 Task: Search one way flight ticket for 4 adults, 1 infant in seat and 1 infant on lap in premium economy from San Juan: Fernando Luis Ribas Dominicci Airport (isla Grande Airport) to Laramie: Laramie Regional Airport on 5-3-2023. Choice of flights is Westjet. Number of bags: 2 carry on bags and 1 checked bag. Price is upto 78000. Outbound departure time preference is 23:00.
Action: Mouse moved to (413, 357)
Screenshot: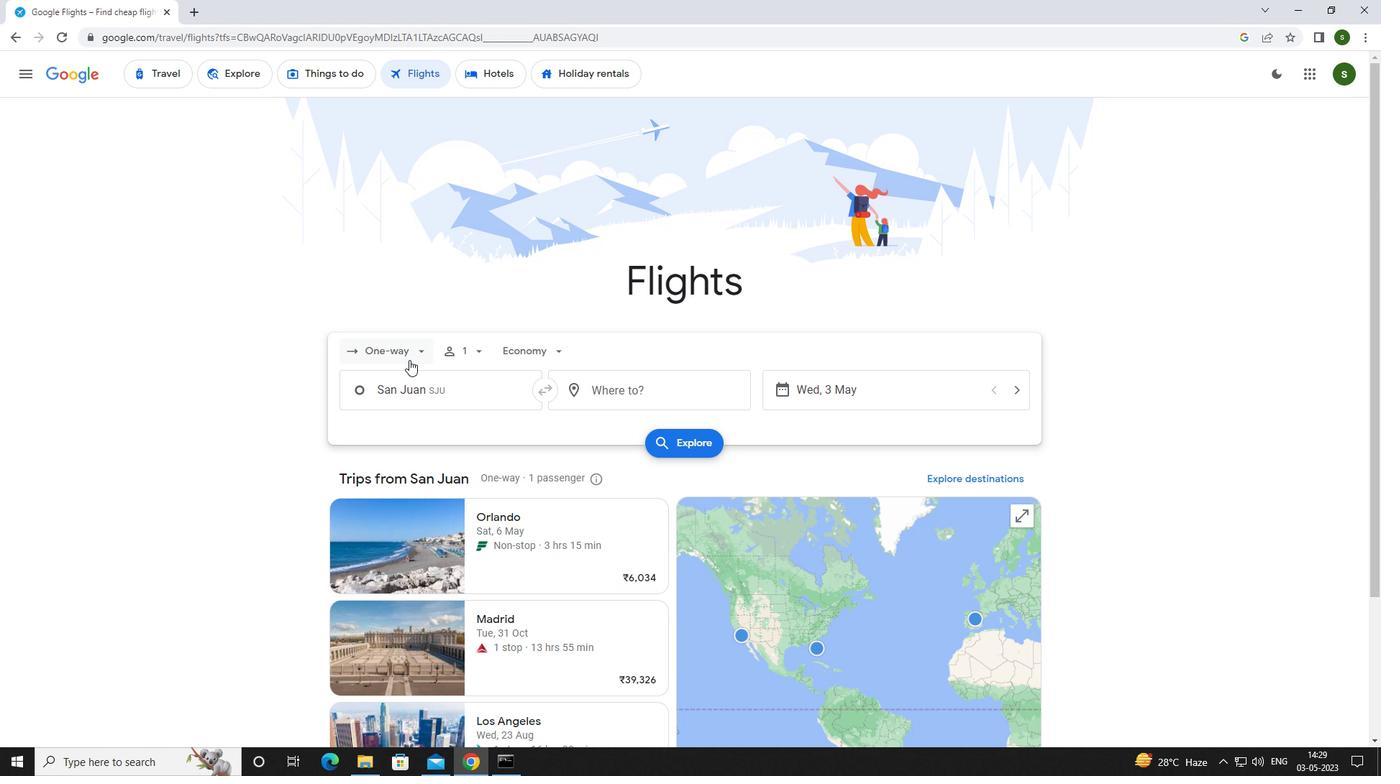 
Action: Mouse pressed left at (413, 357)
Screenshot: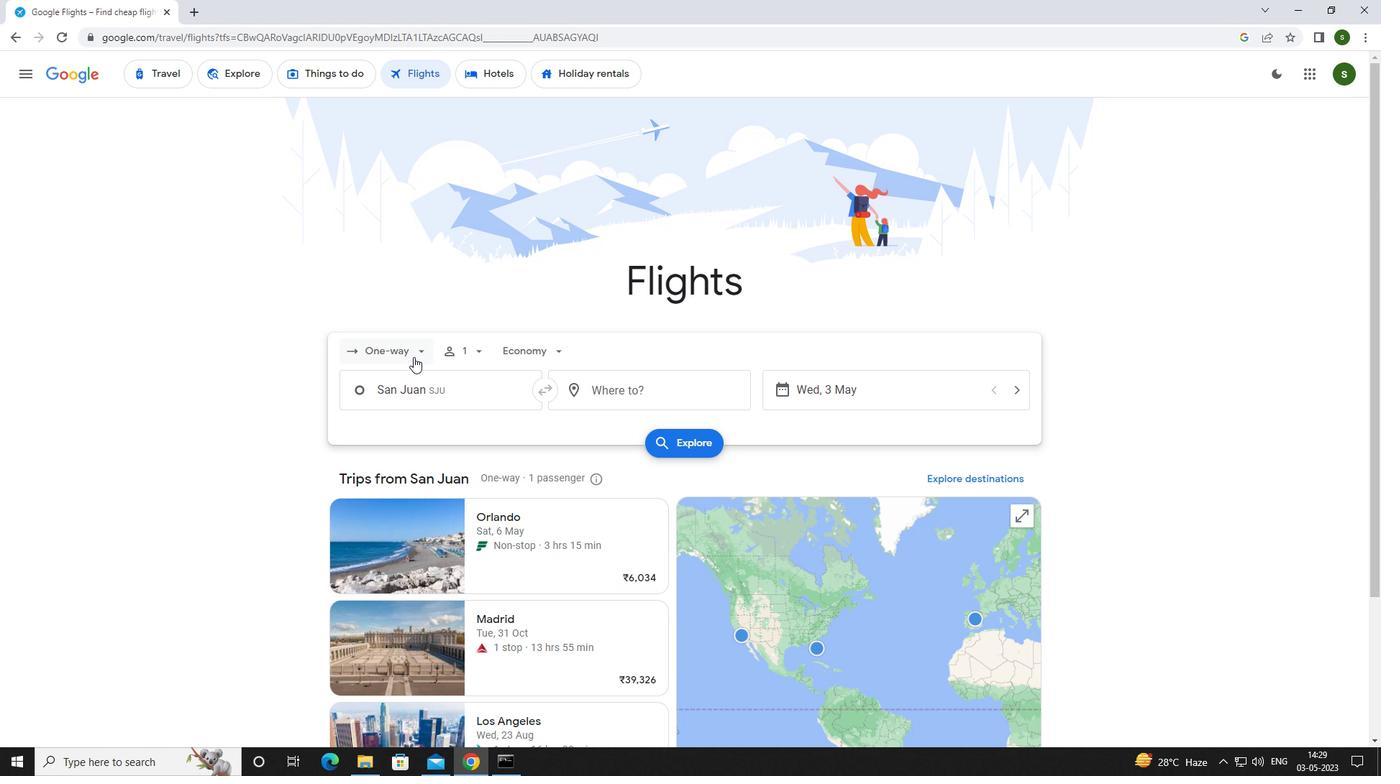 
Action: Mouse moved to (410, 416)
Screenshot: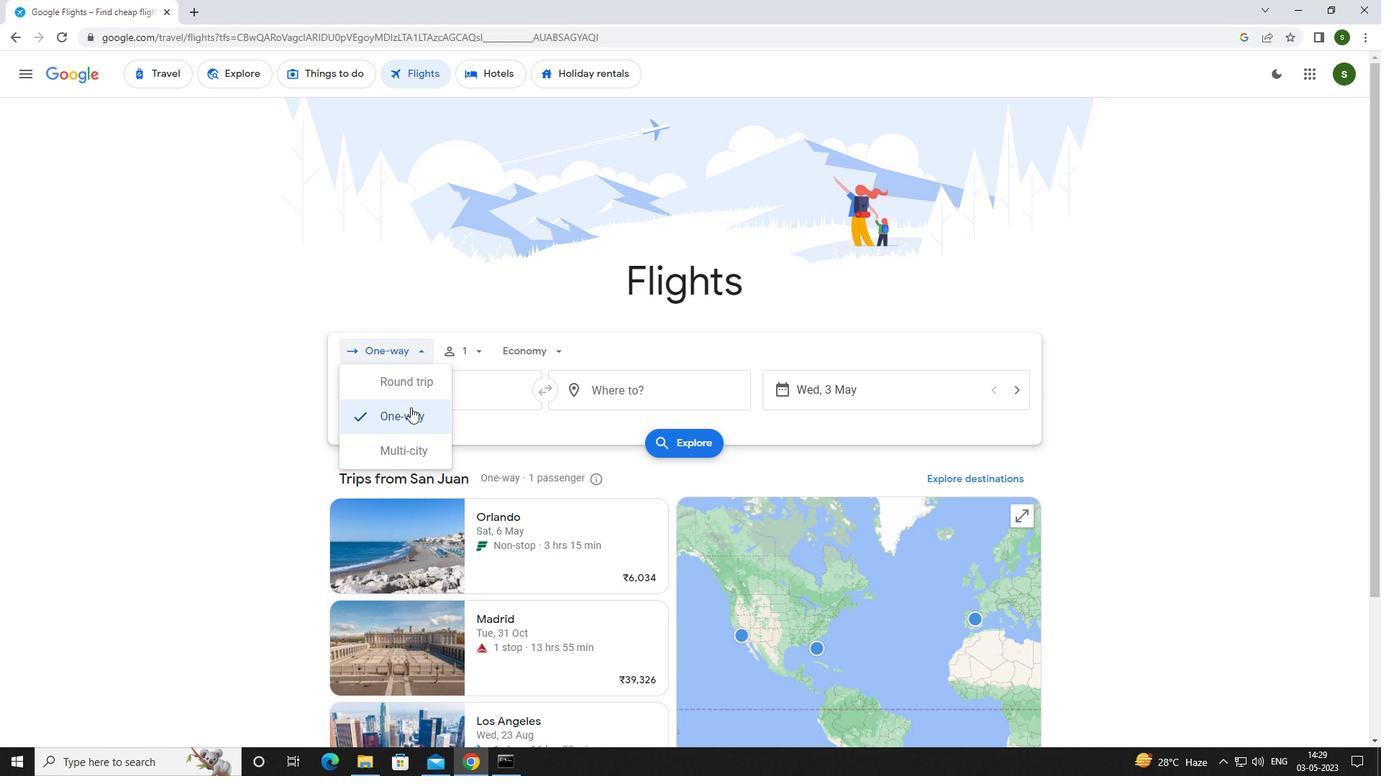 
Action: Mouse pressed left at (410, 416)
Screenshot: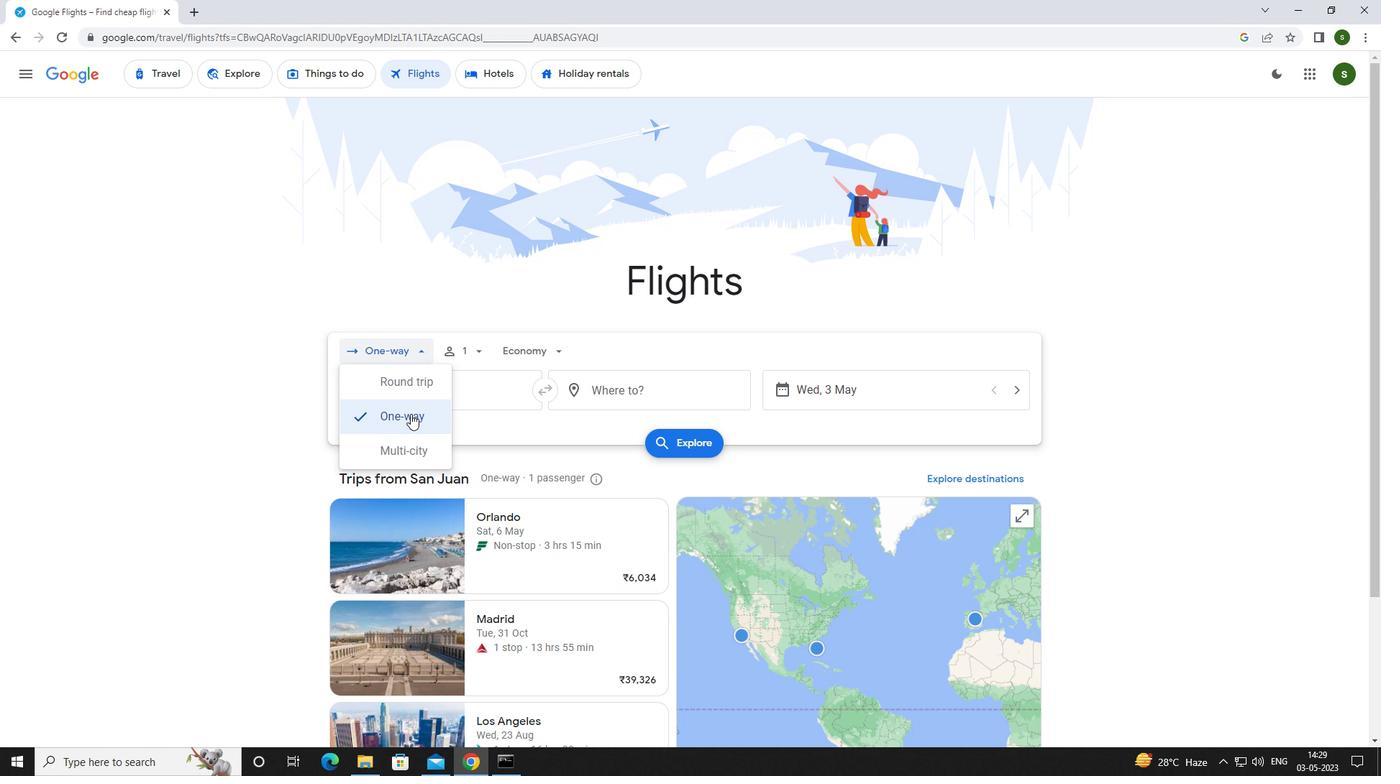 
Action: Mouse moved to (471, 351)
Screenshot: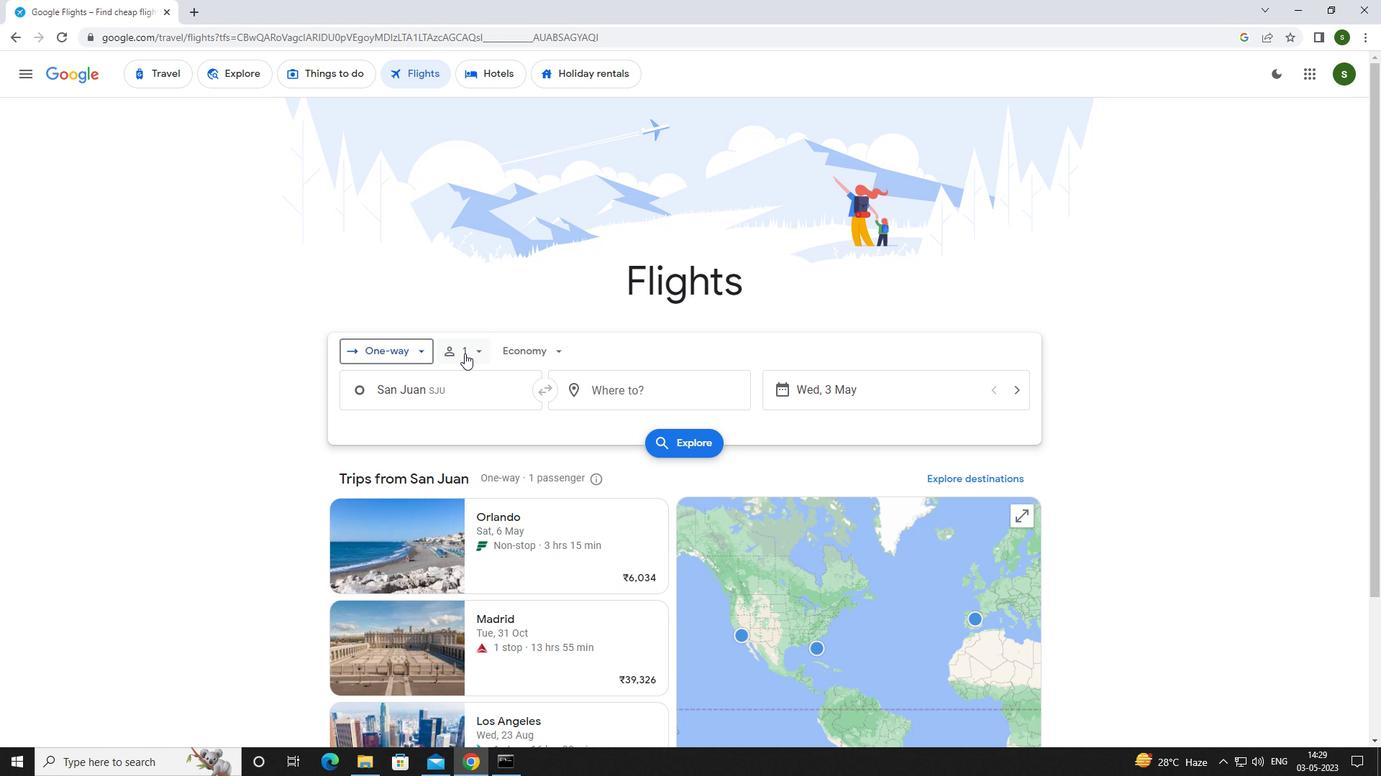 
Action: Mouse pressed left at (471, 351)
Screenshot: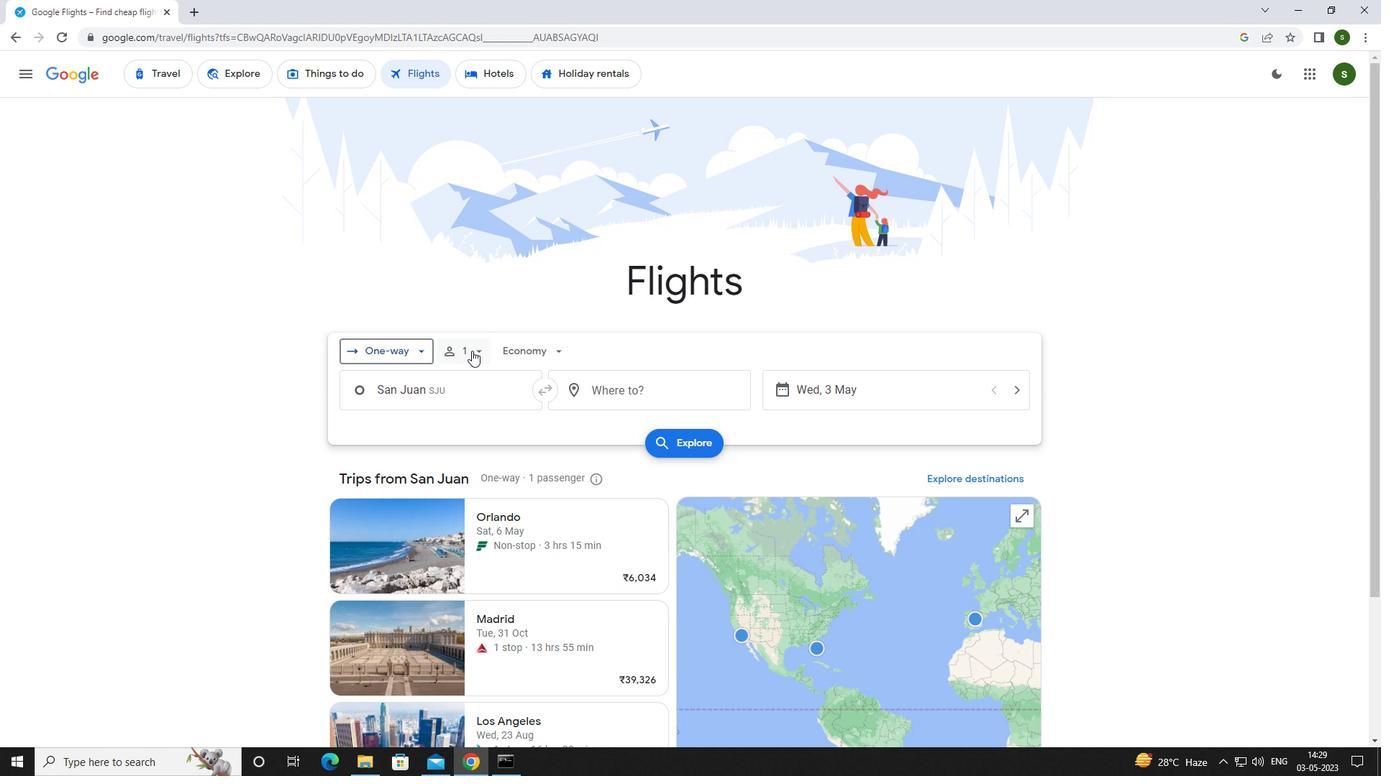 
Action: Mouse moved to (592, 390)
Screenshot: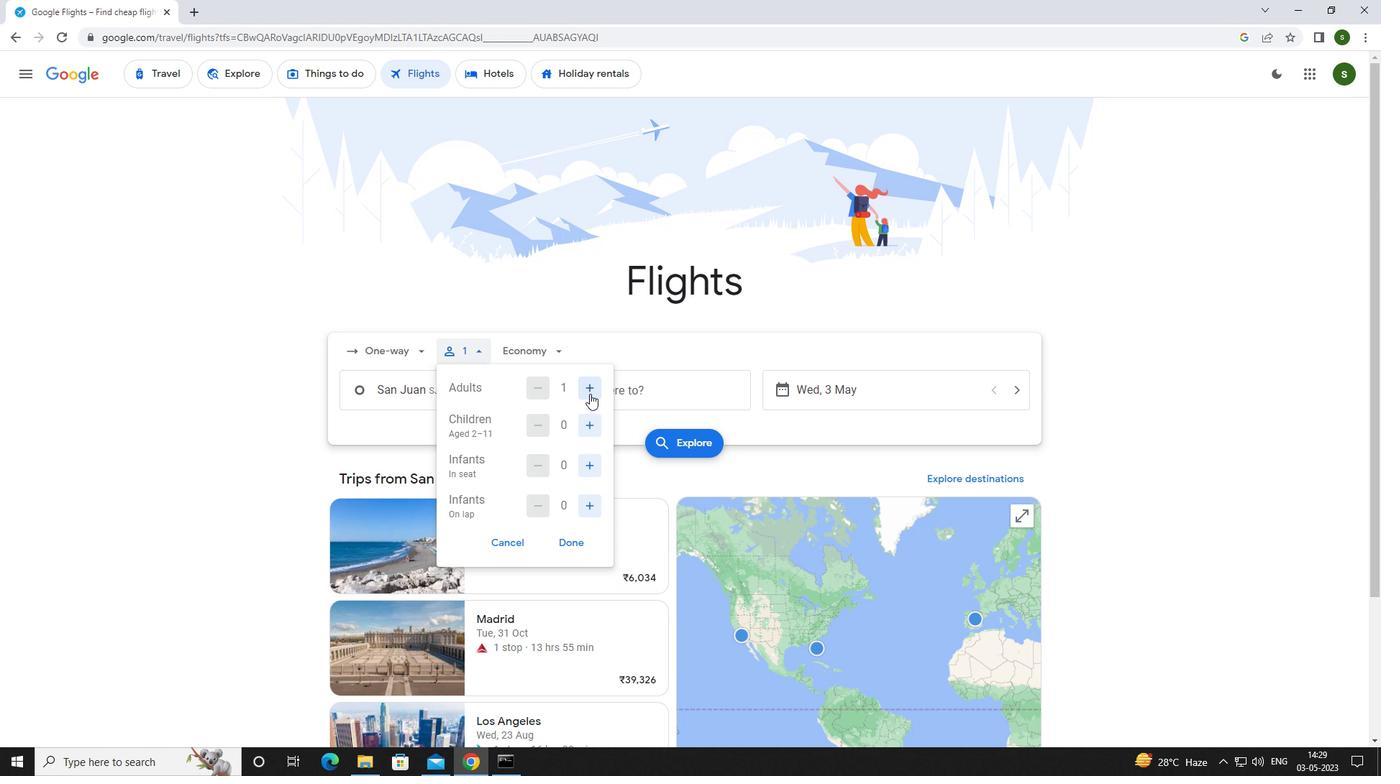 
Action: Mouse pressed left at (592, 390)
Screenshot: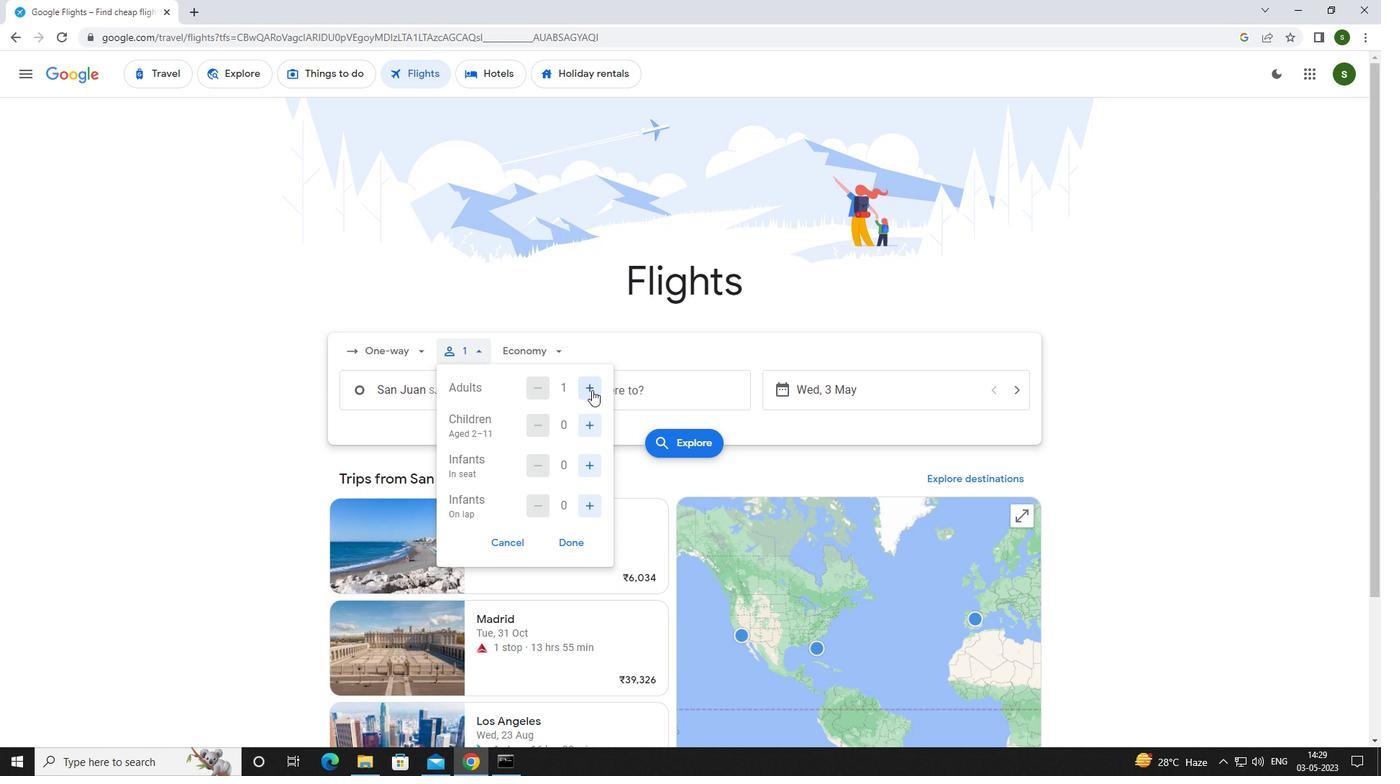 
Action: Mouse pressed left at (592, 390)
Screenshot: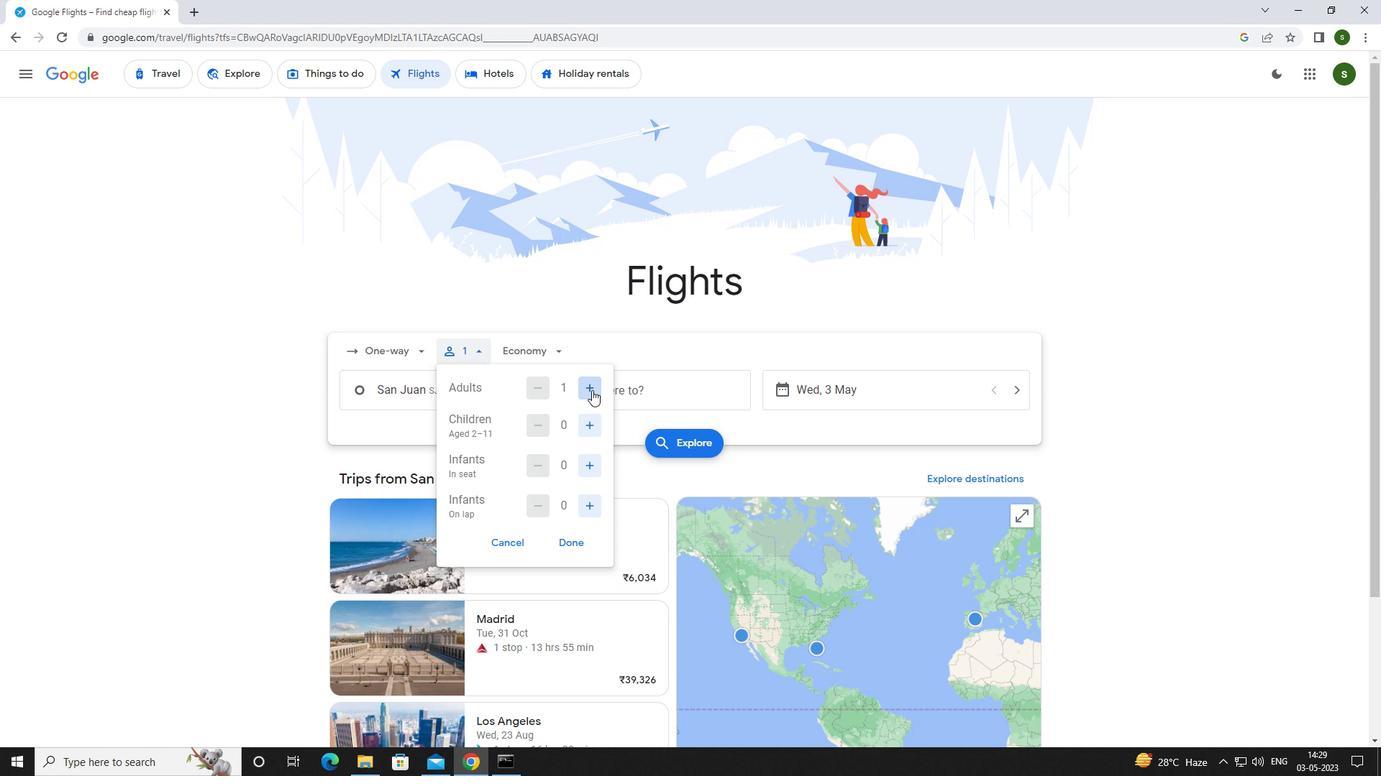 
Action: Mouse pressed left at (592, 390)
Screenshot: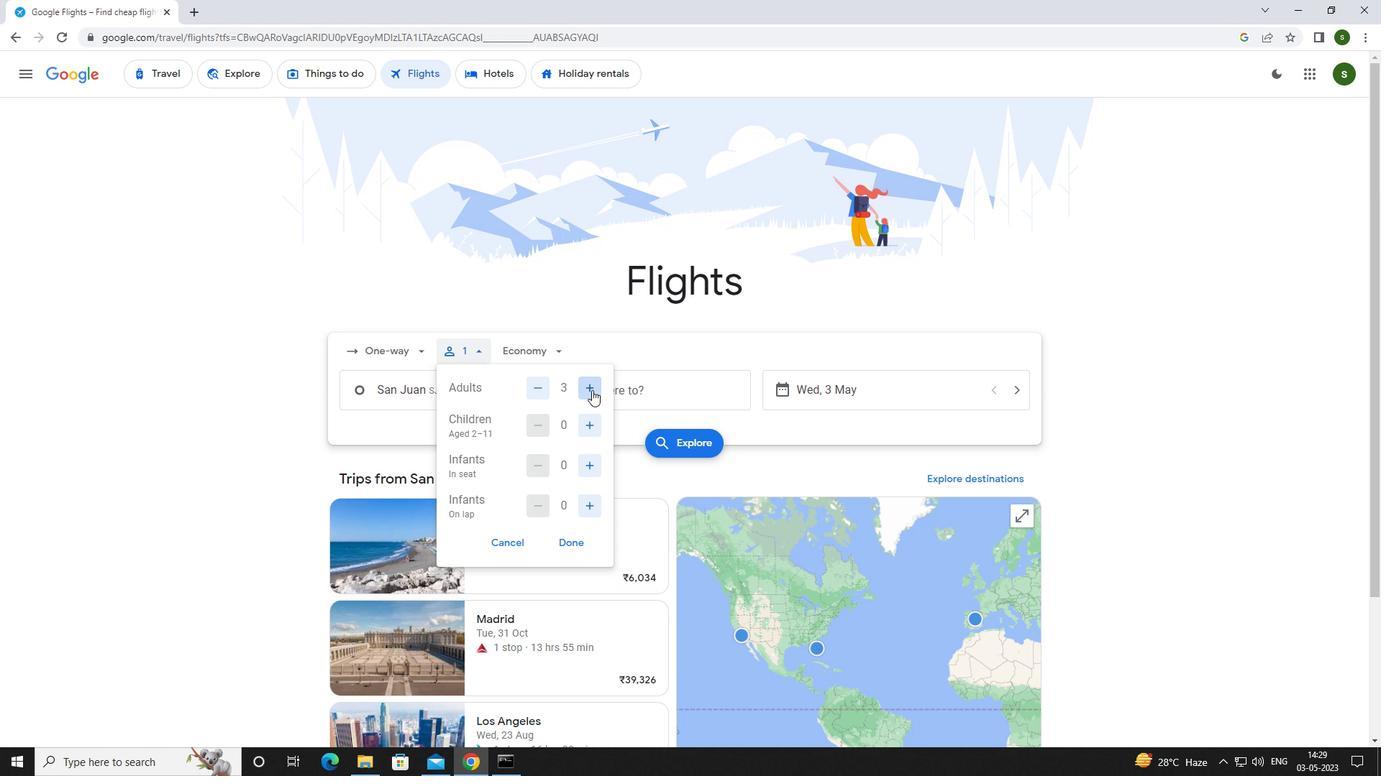 
Action: Mouse moved to (589, 466)
Screenshot: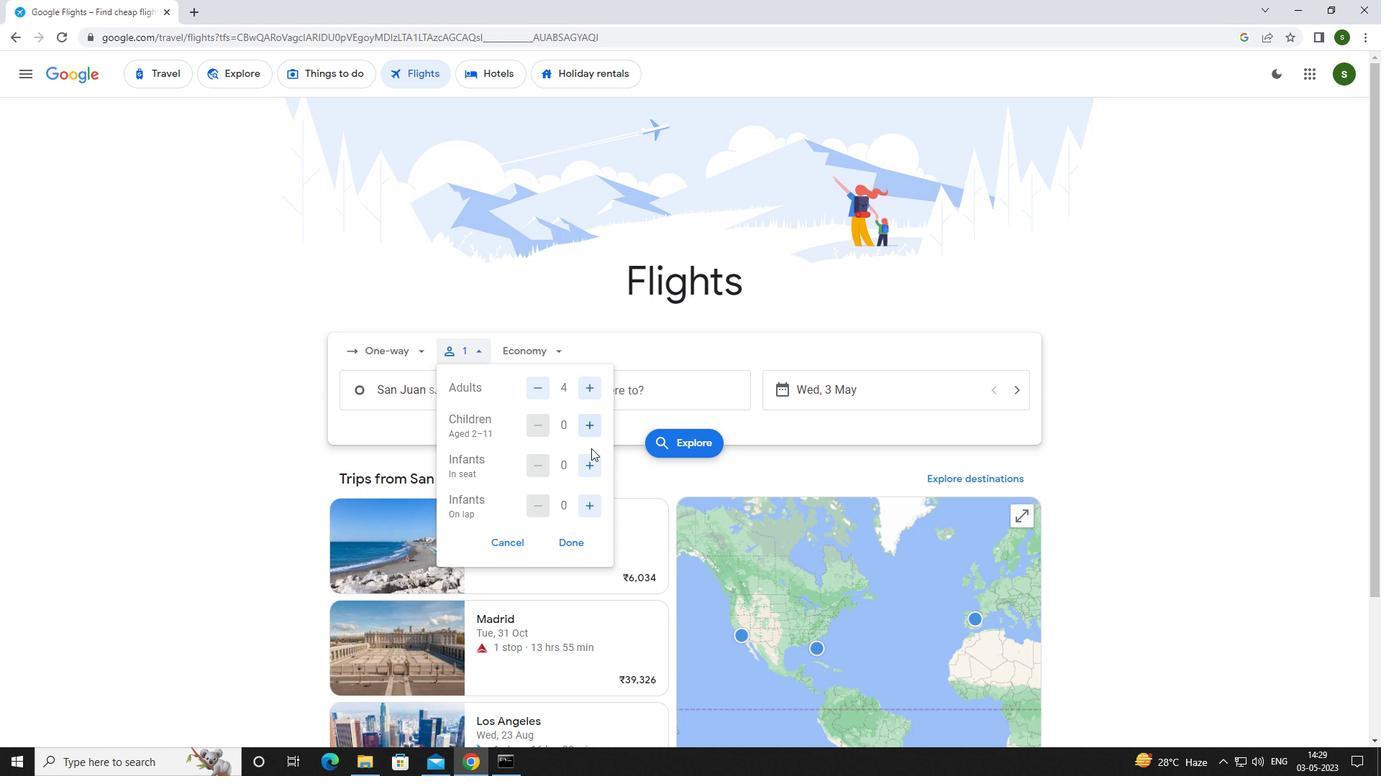 
Action: Mouse pressed left at (589, 466)
Screenshot: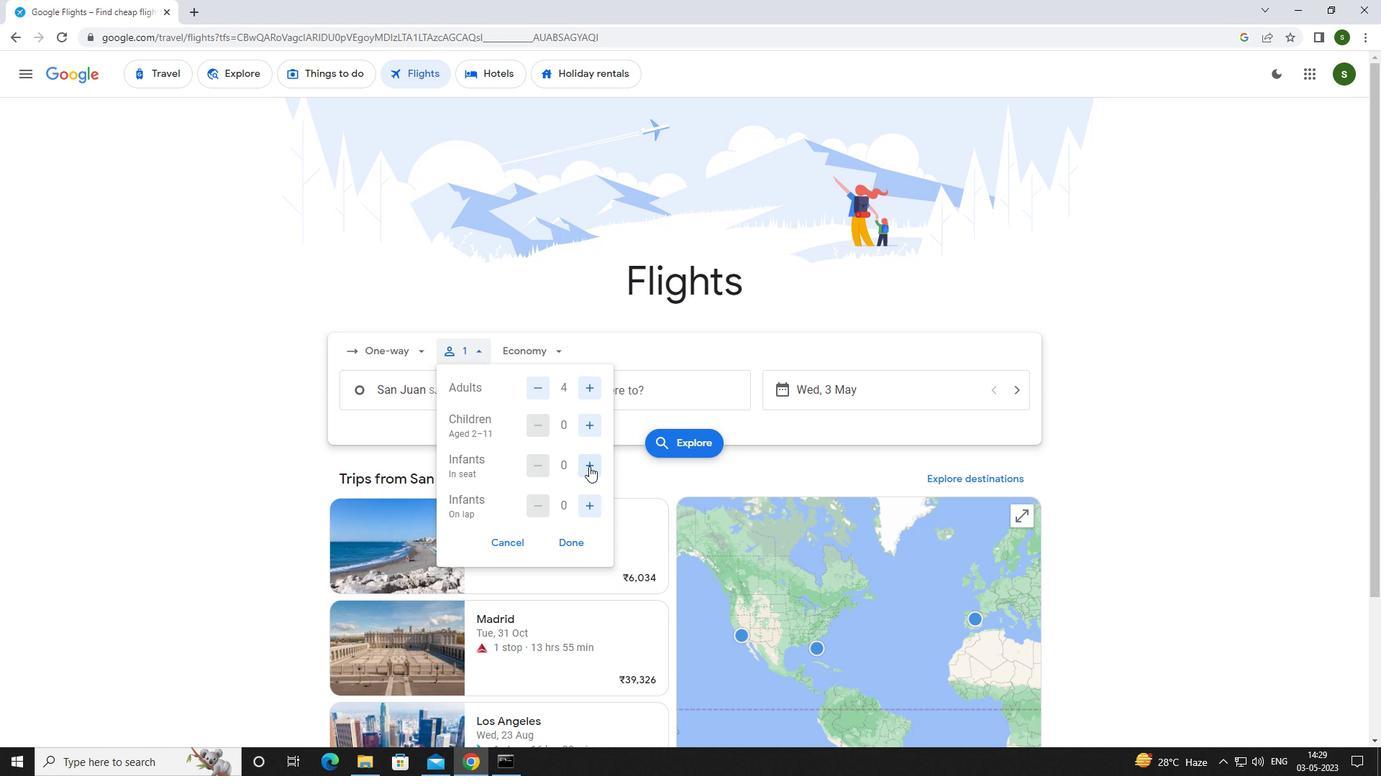 
Action: Mouse moved to (589, 509)
Screenshot: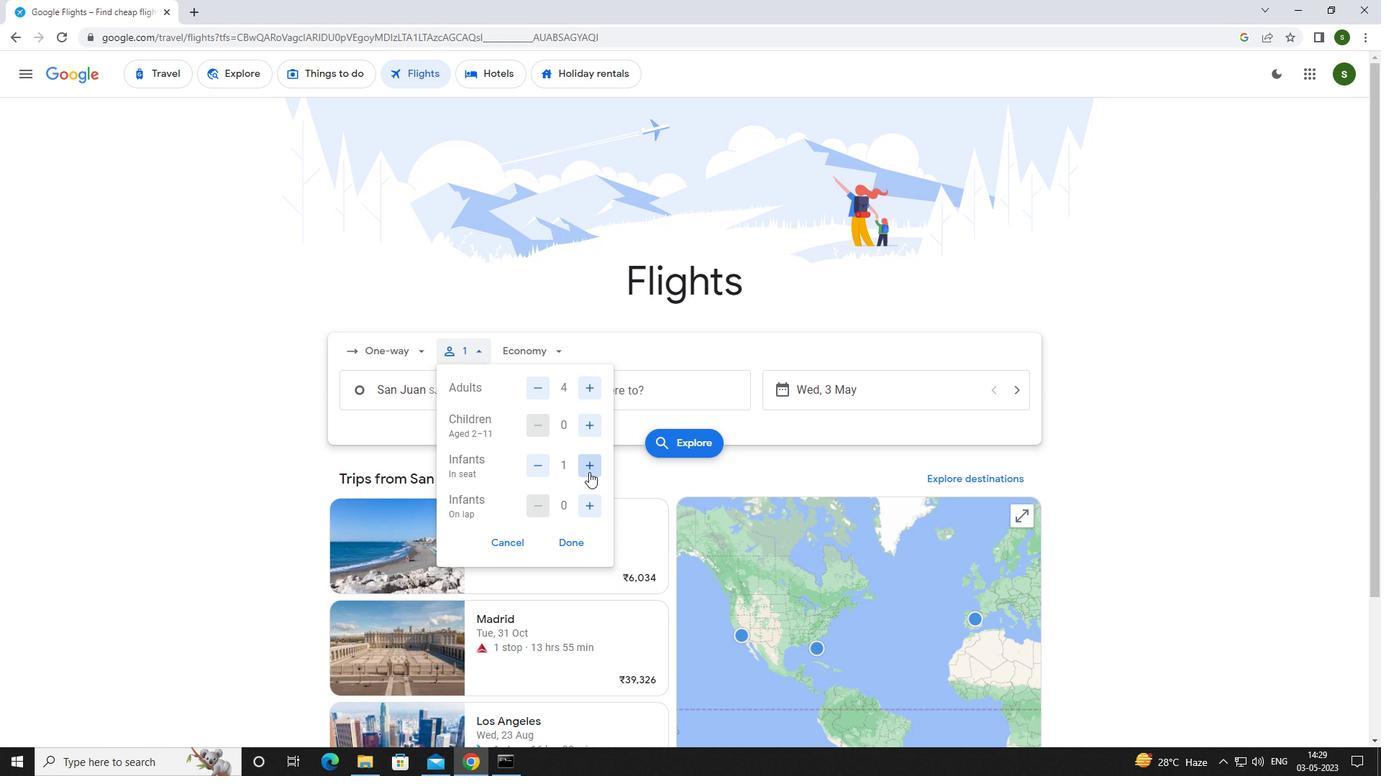 
Action: Mouse pressed left at (589, 509)
Screenshot: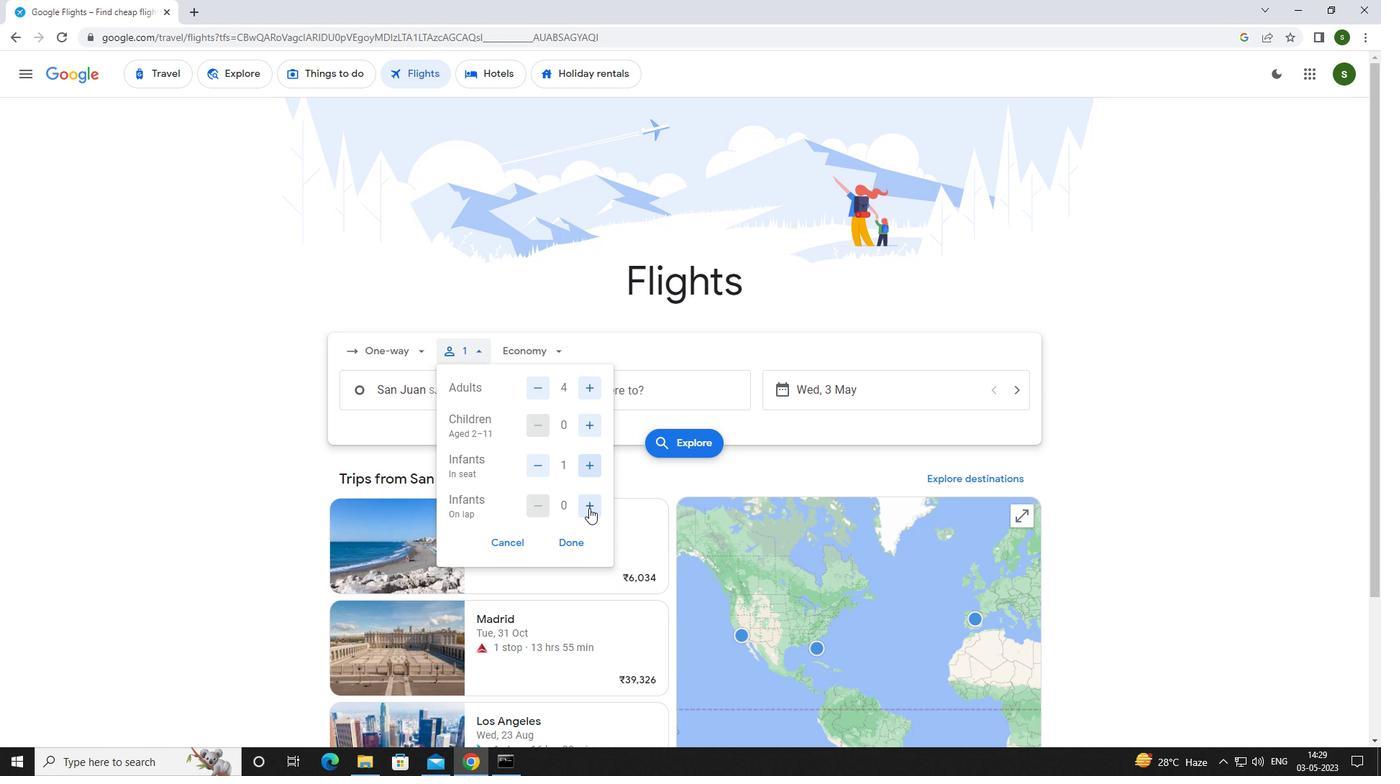 
Action: Mouse moved to (540, 354)
Screenshot: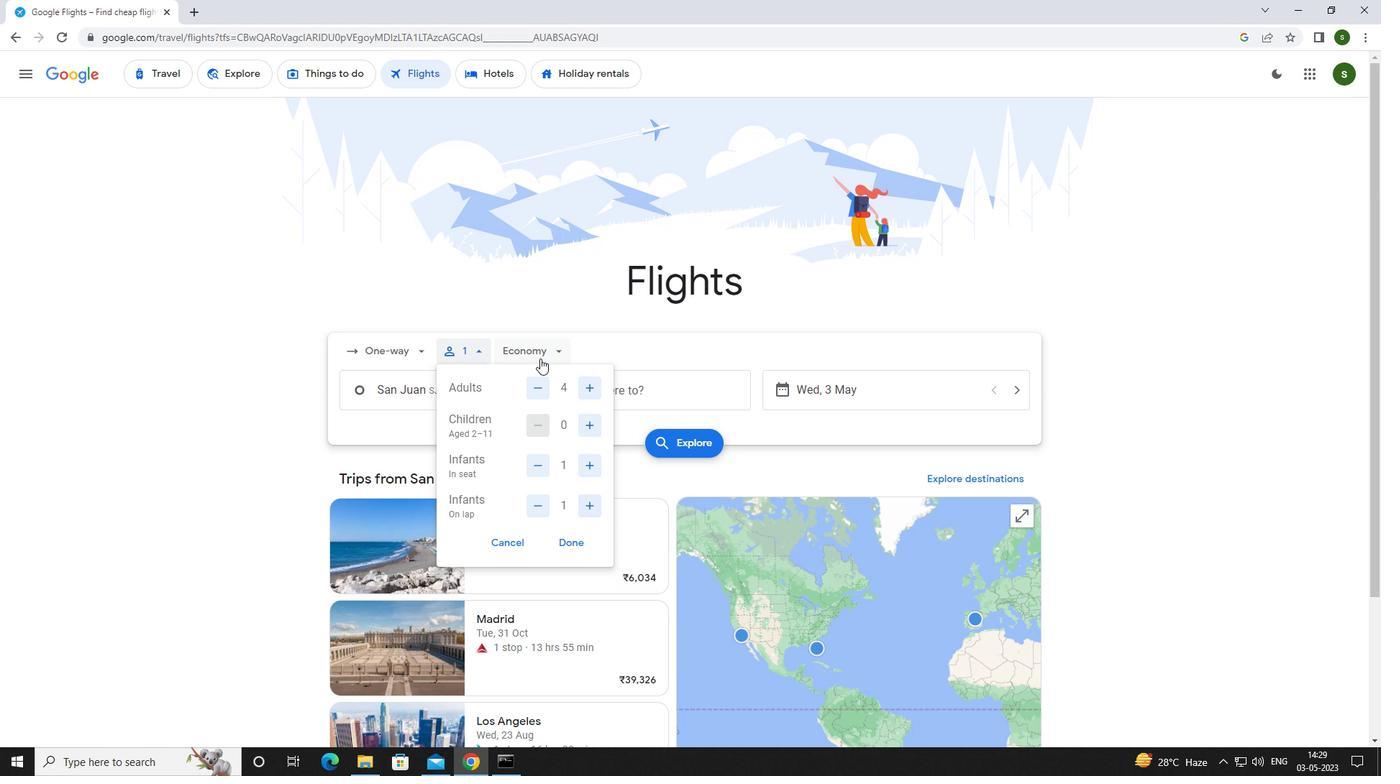 
Action: Mouse pressed left at (540, 354)
Screenshot: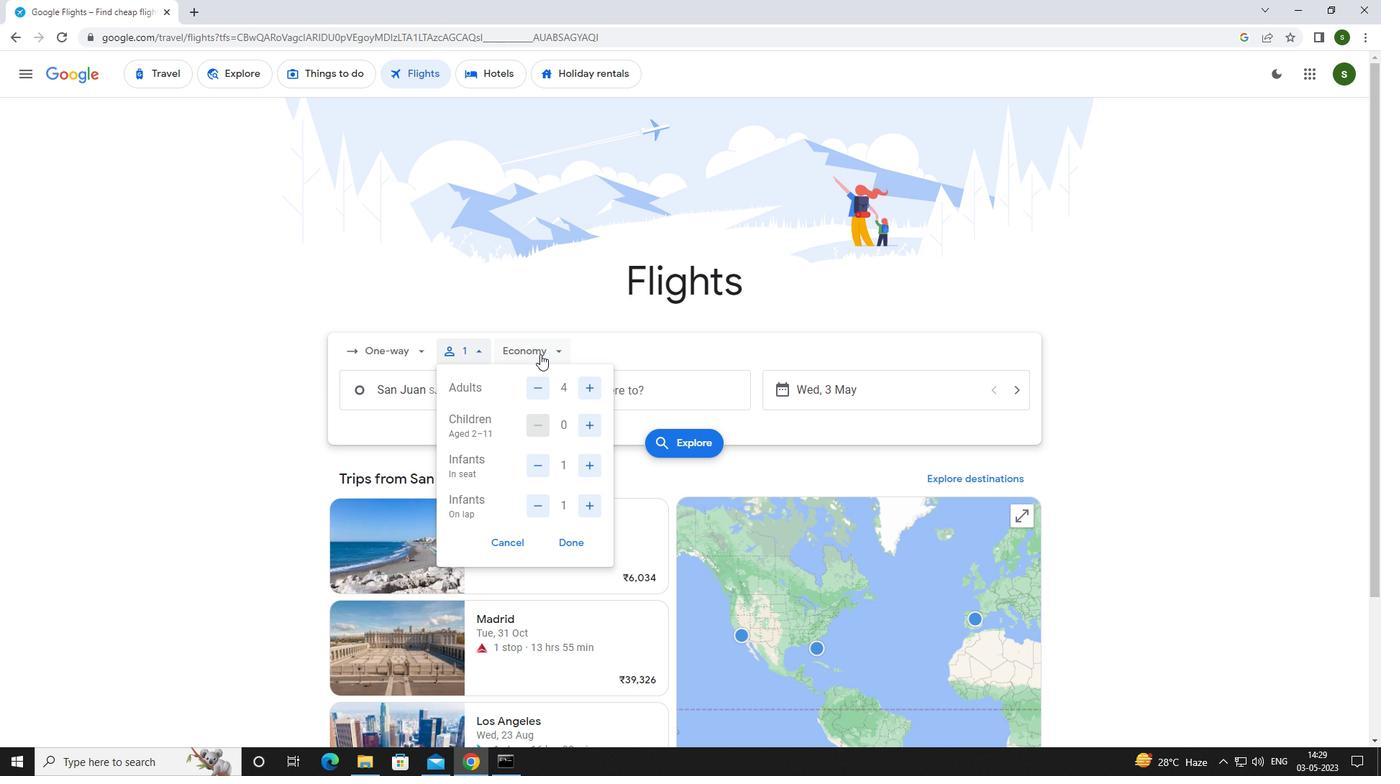
Action: Mouse moved to (545, 414)
Screenshot: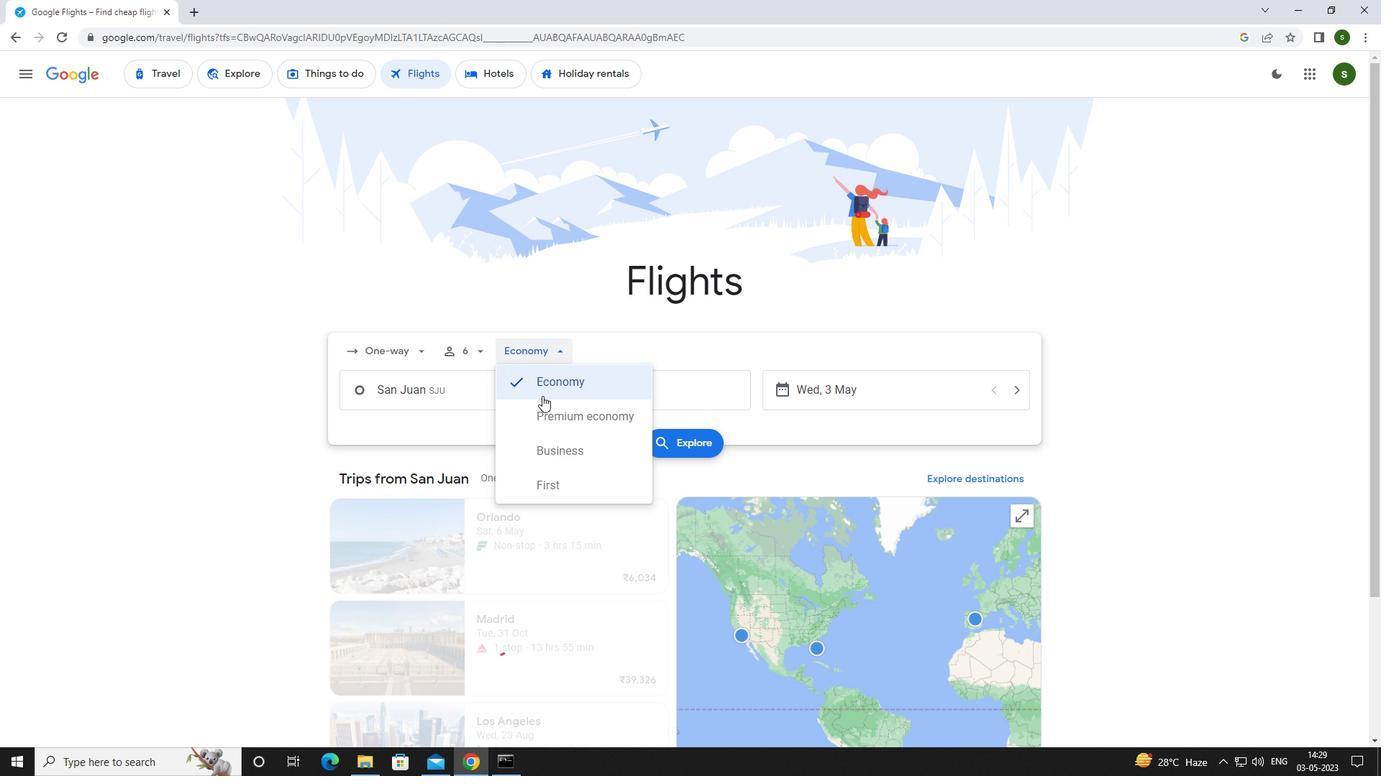 
Action: Mouse pressed left at (545, 414)
Screenshot: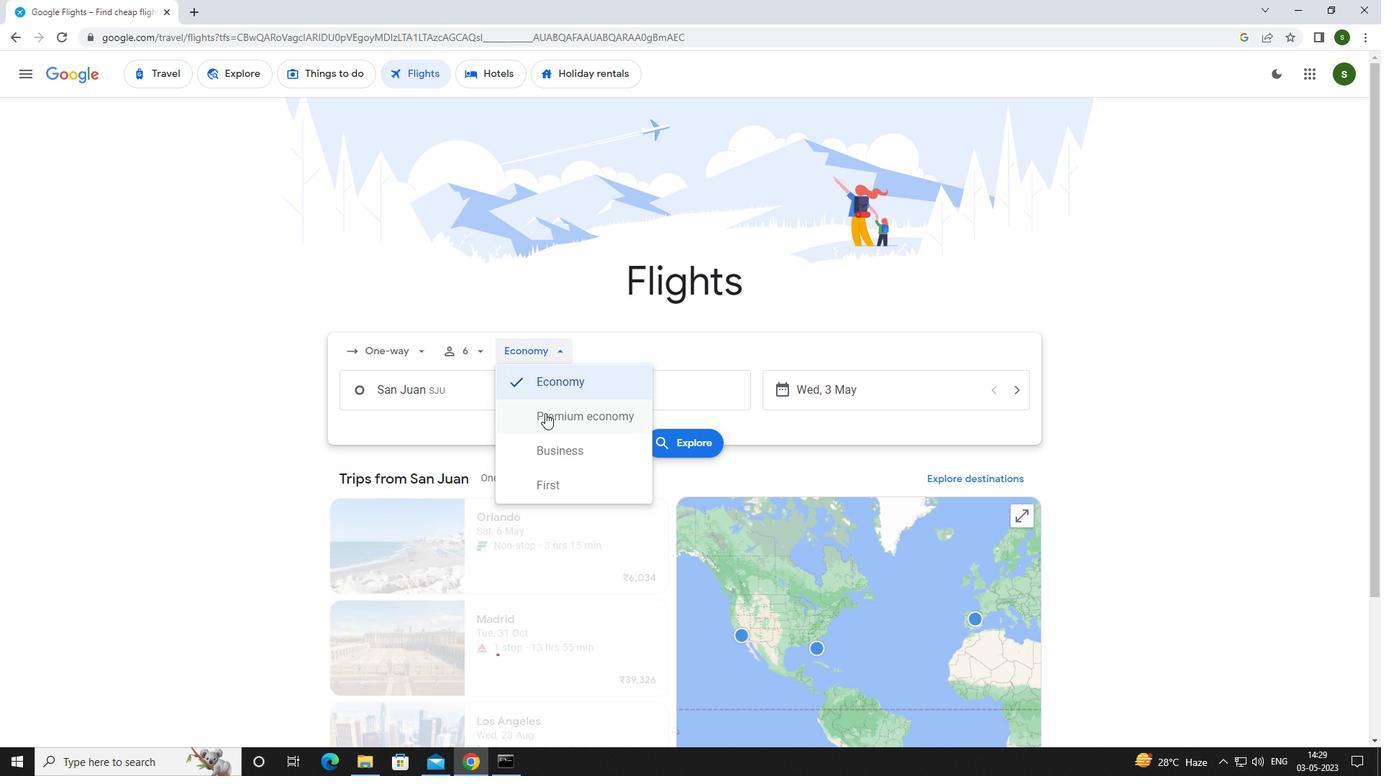 
Action: Mouse moved to (492, 389)
Screenshot: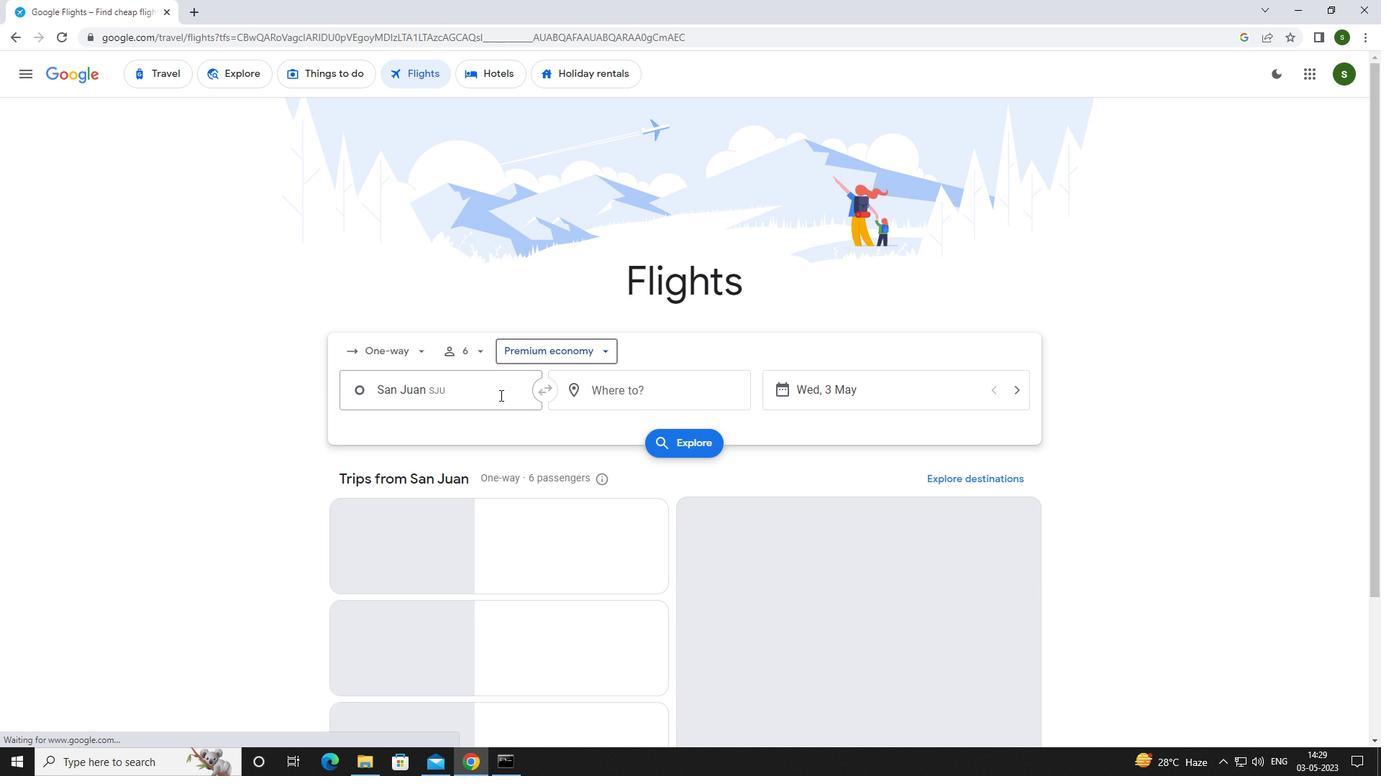 
Action: Mouse pressed left at (492, 389)
Screenshot: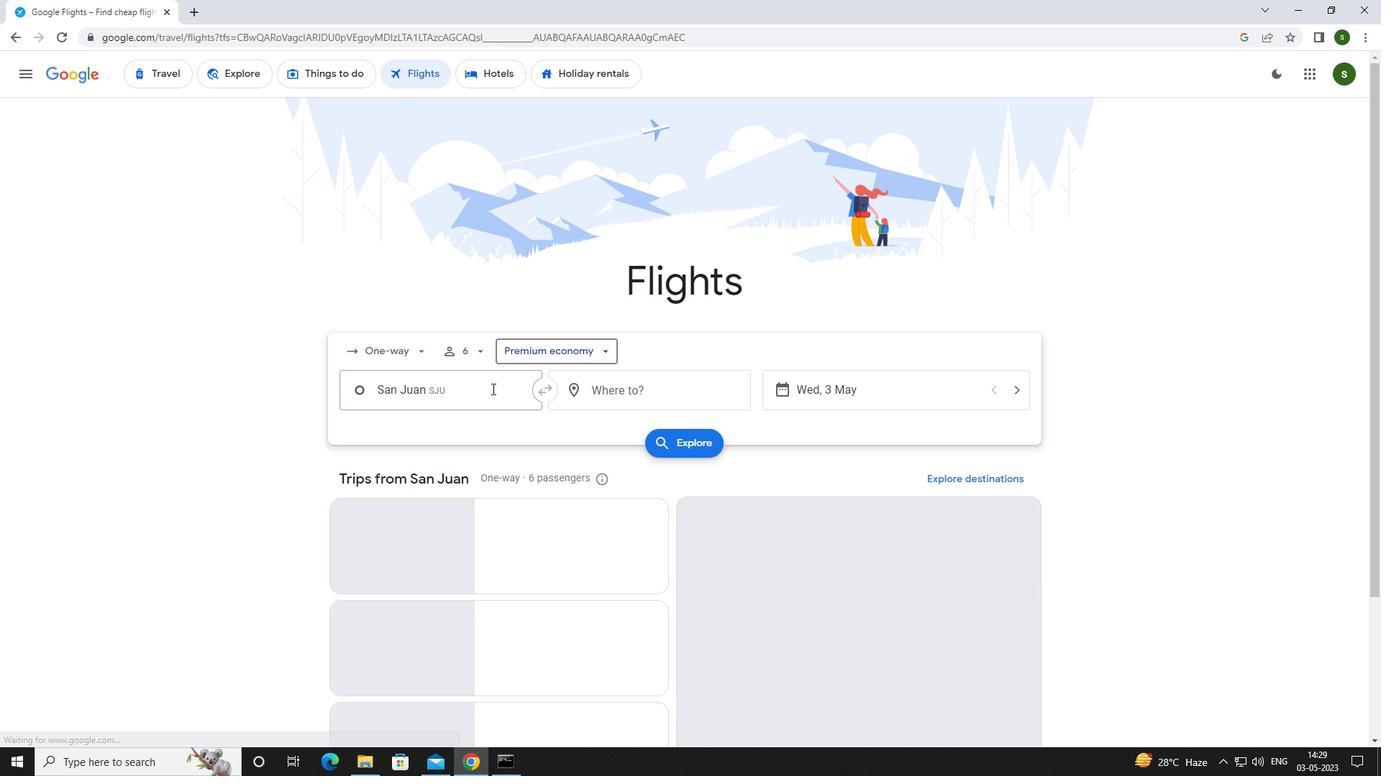 
Action: Mouse moved to (492, 388)
Screenshot: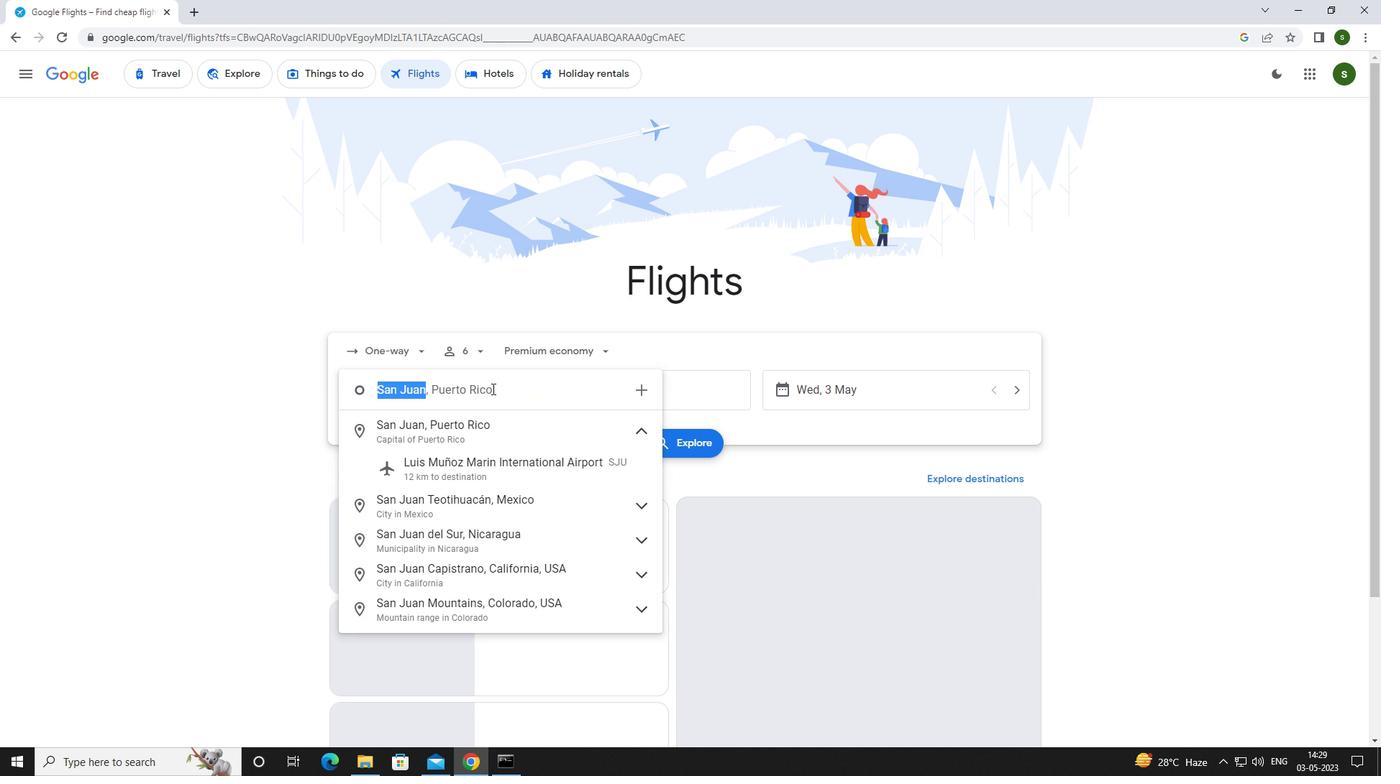 
Action: Key pressed <Key.caps_lock>s<Key.caps_lock>an<Key.space><Key.caps_lock>j<Key.caps_lock>U
Screenshot: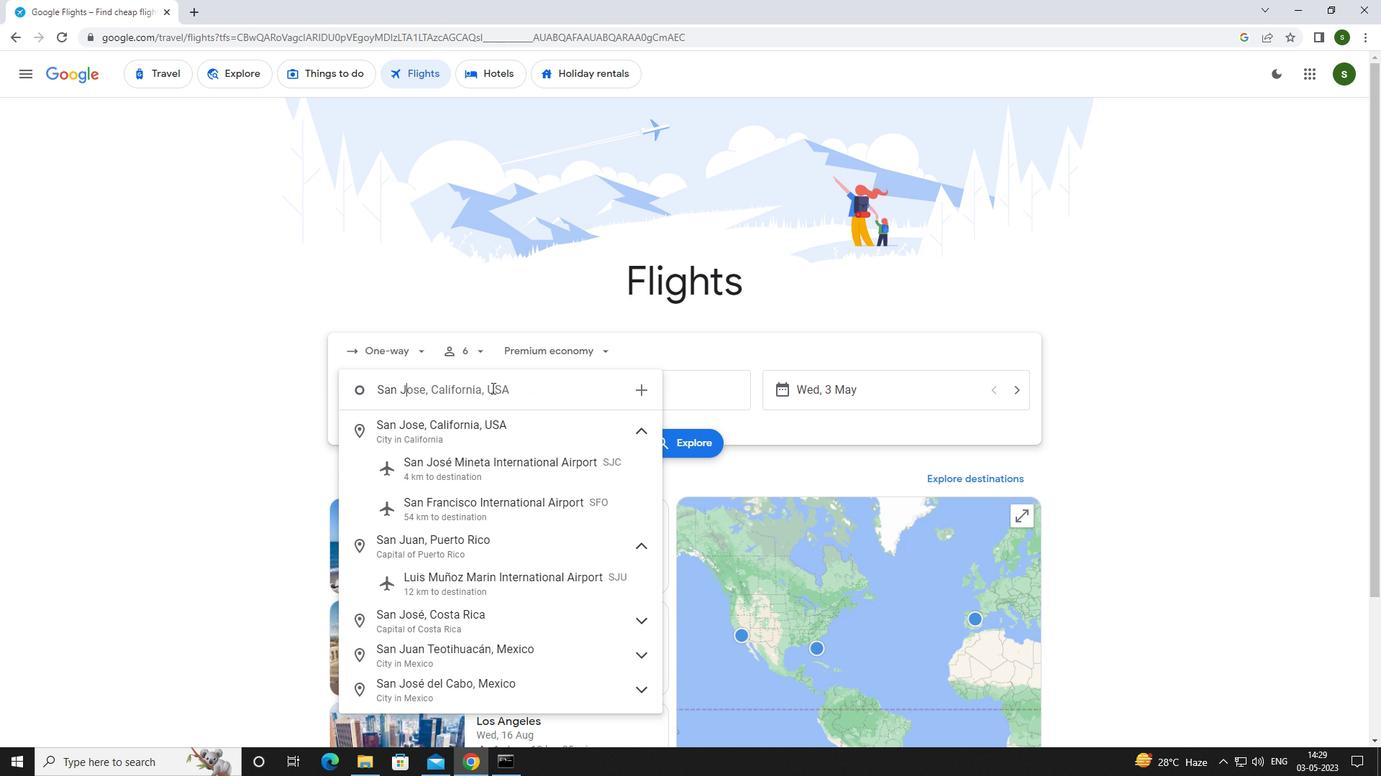
Action: Mouse moved to (507, 475)
Screenshot: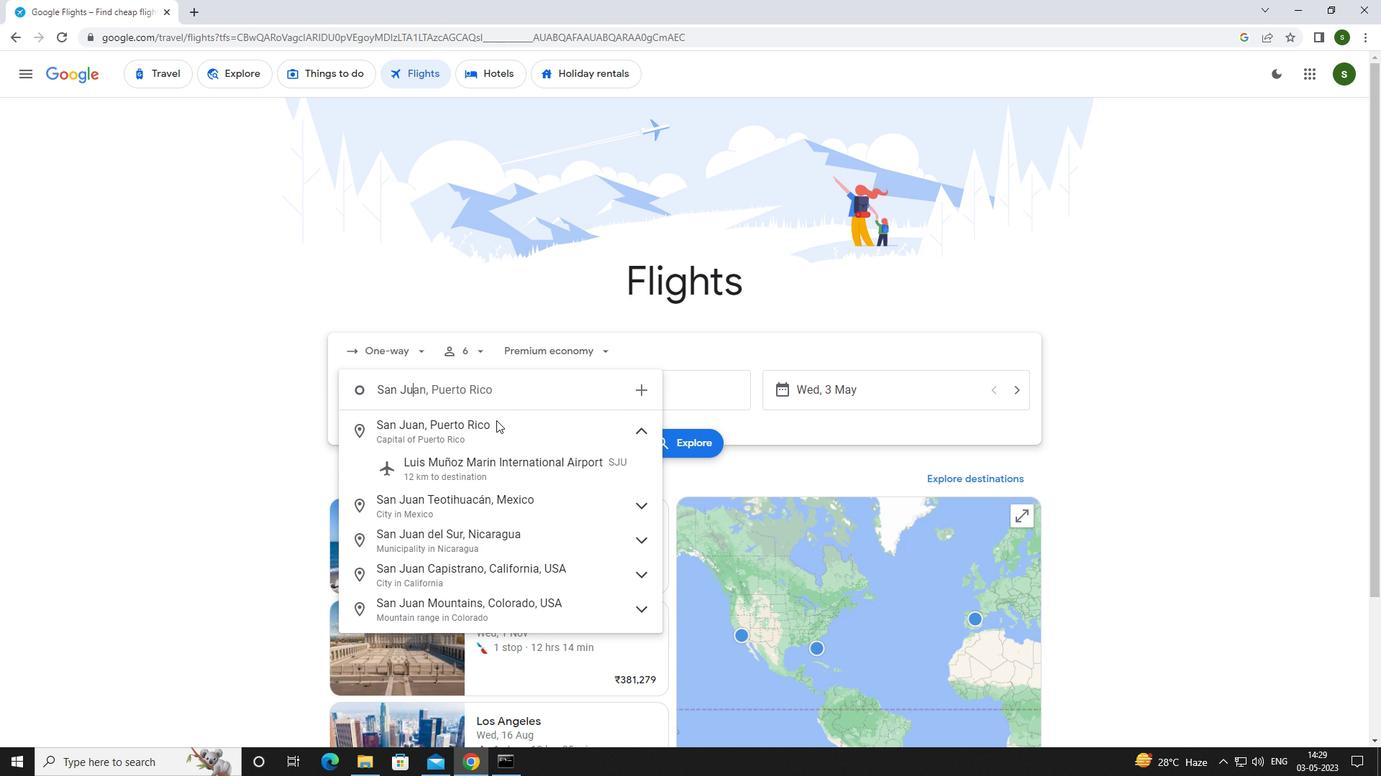 
Action: Mouse pressed left at (507, 475)
Screenshot: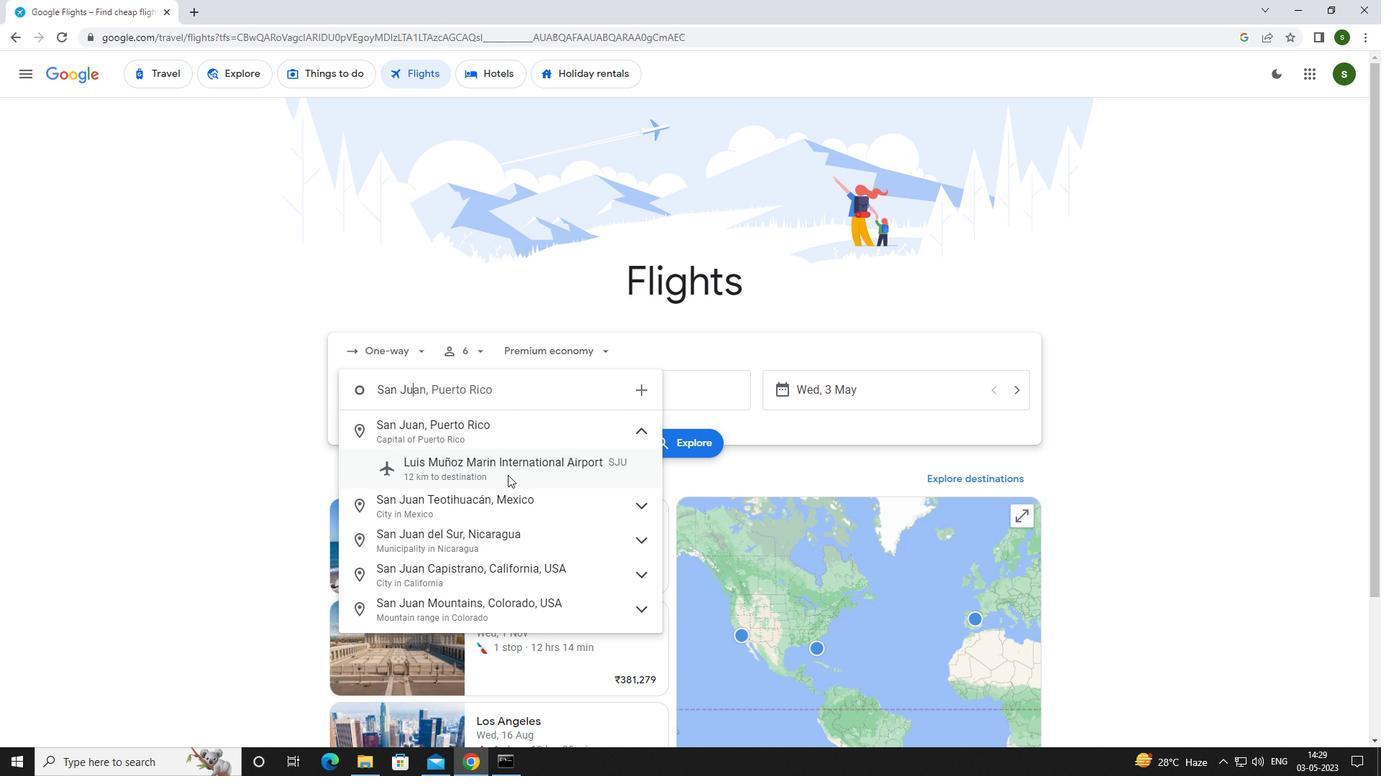 
Action: Mouse moved to (662, 397)
Screenshot: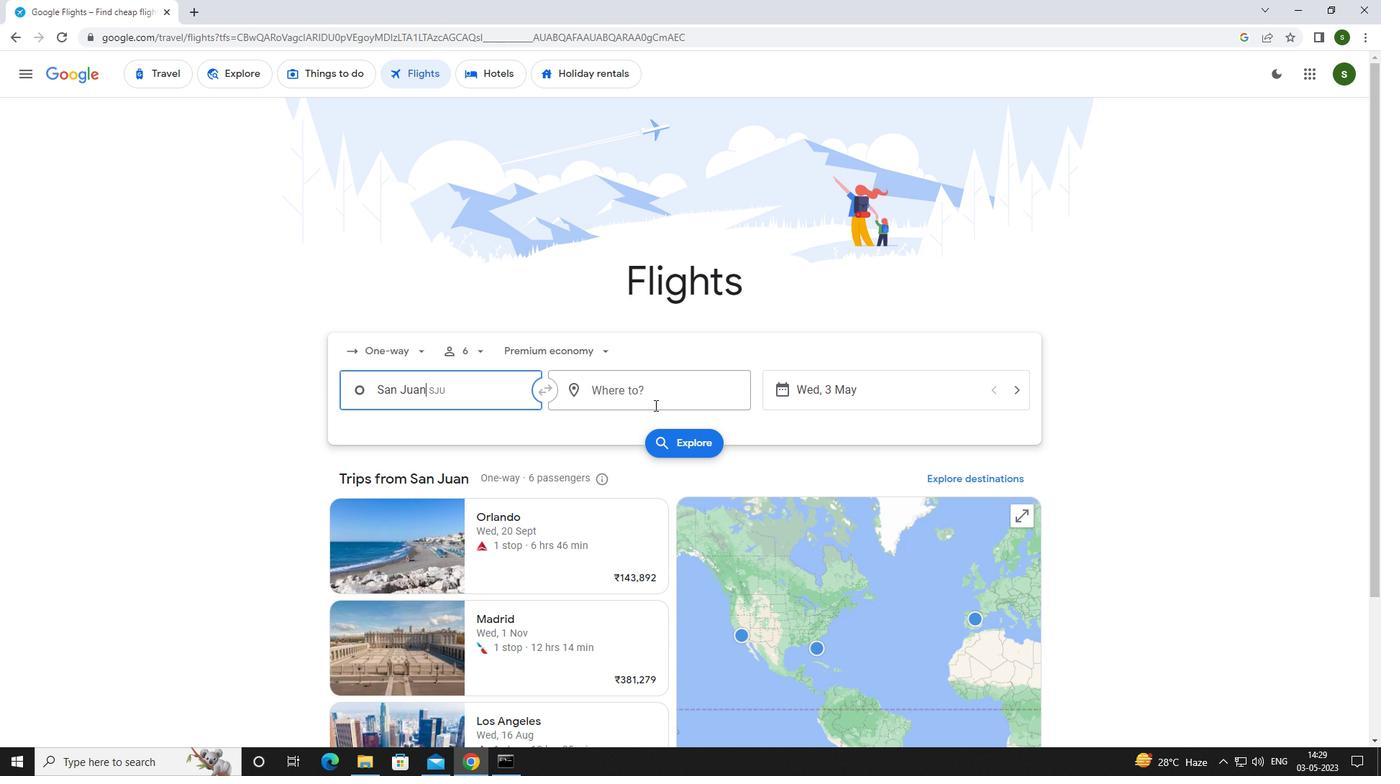 
Action: Mouse pressed left at (662, 397)
Screenshot: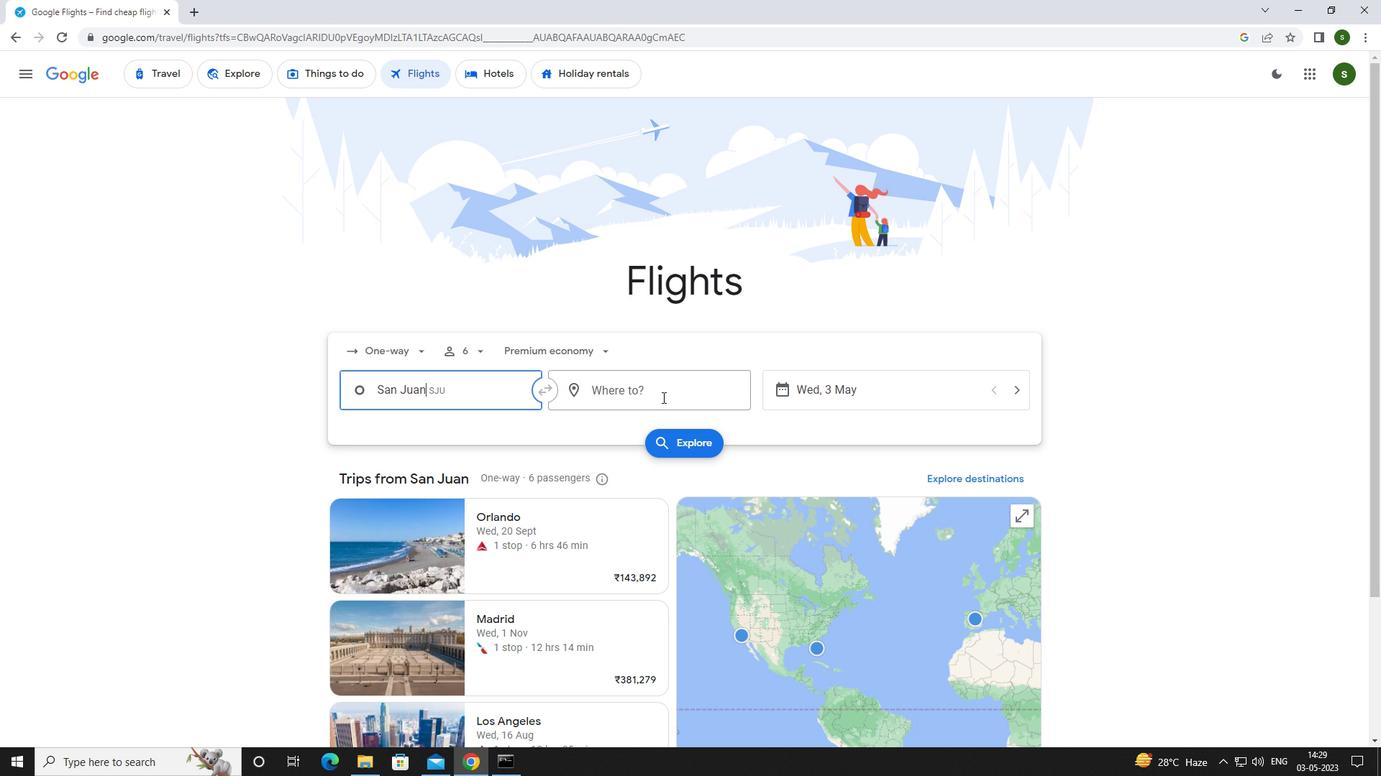 
Action: Key pressed <Key.caps_lock>l<Key.caps_lock>arami
Screenshot: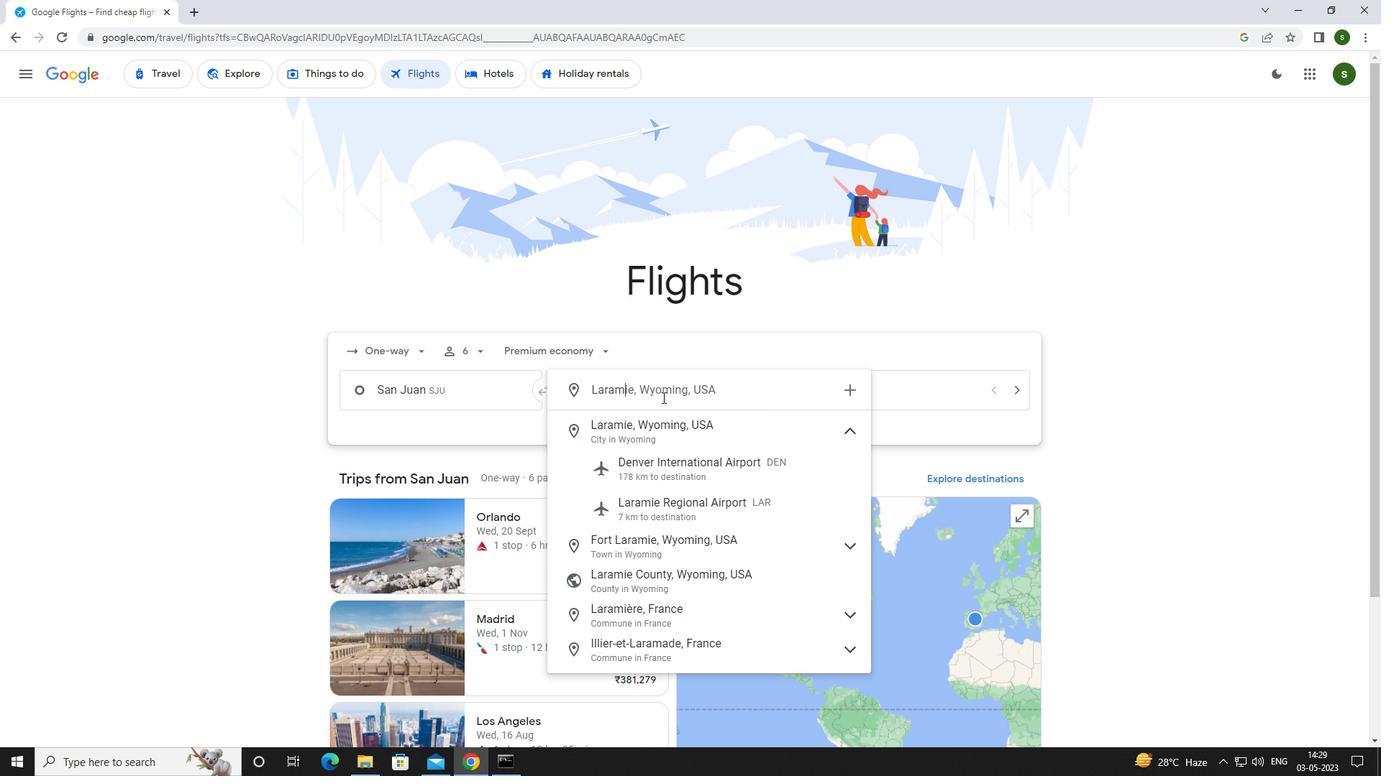 
Action: Mouse moved to (681, 504)
Screenshot: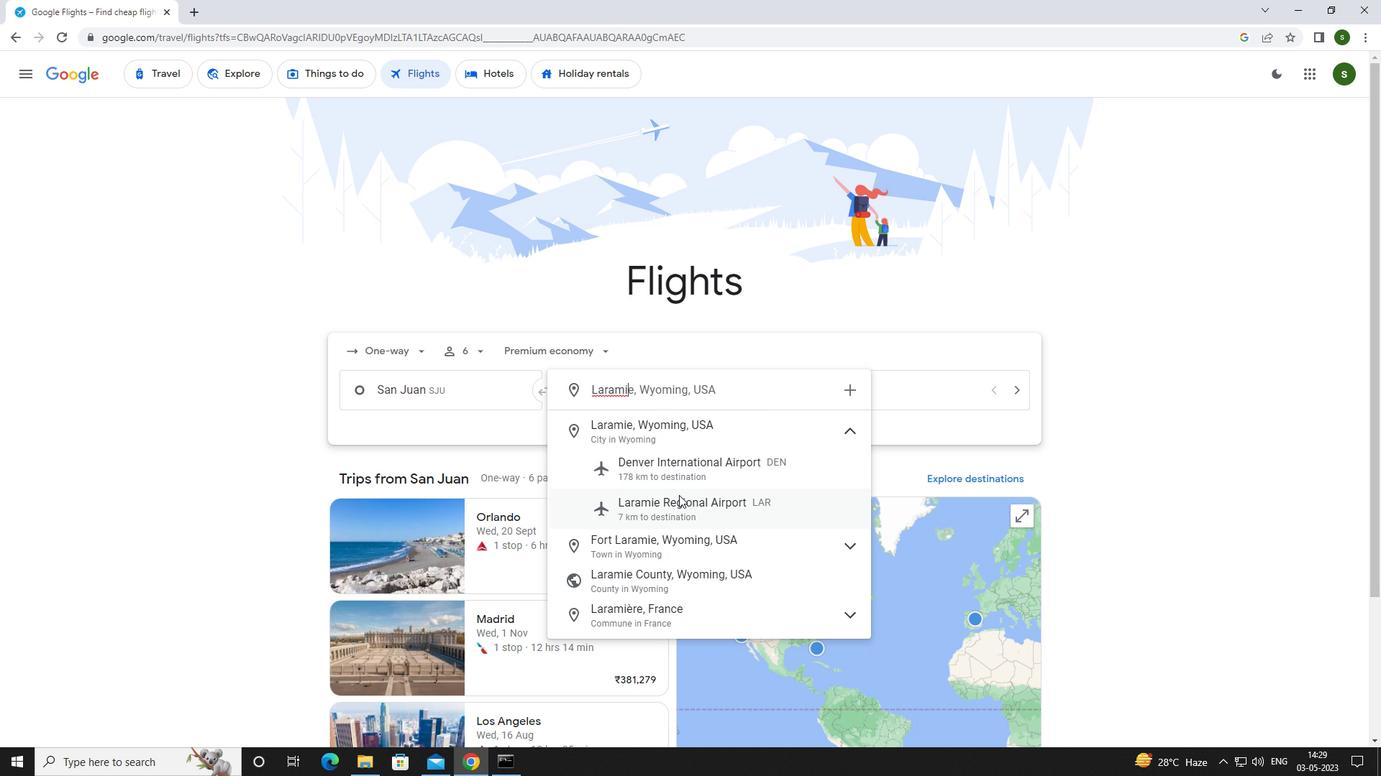 
Action: Mouse pressed left at (681, 504)
Screenshot: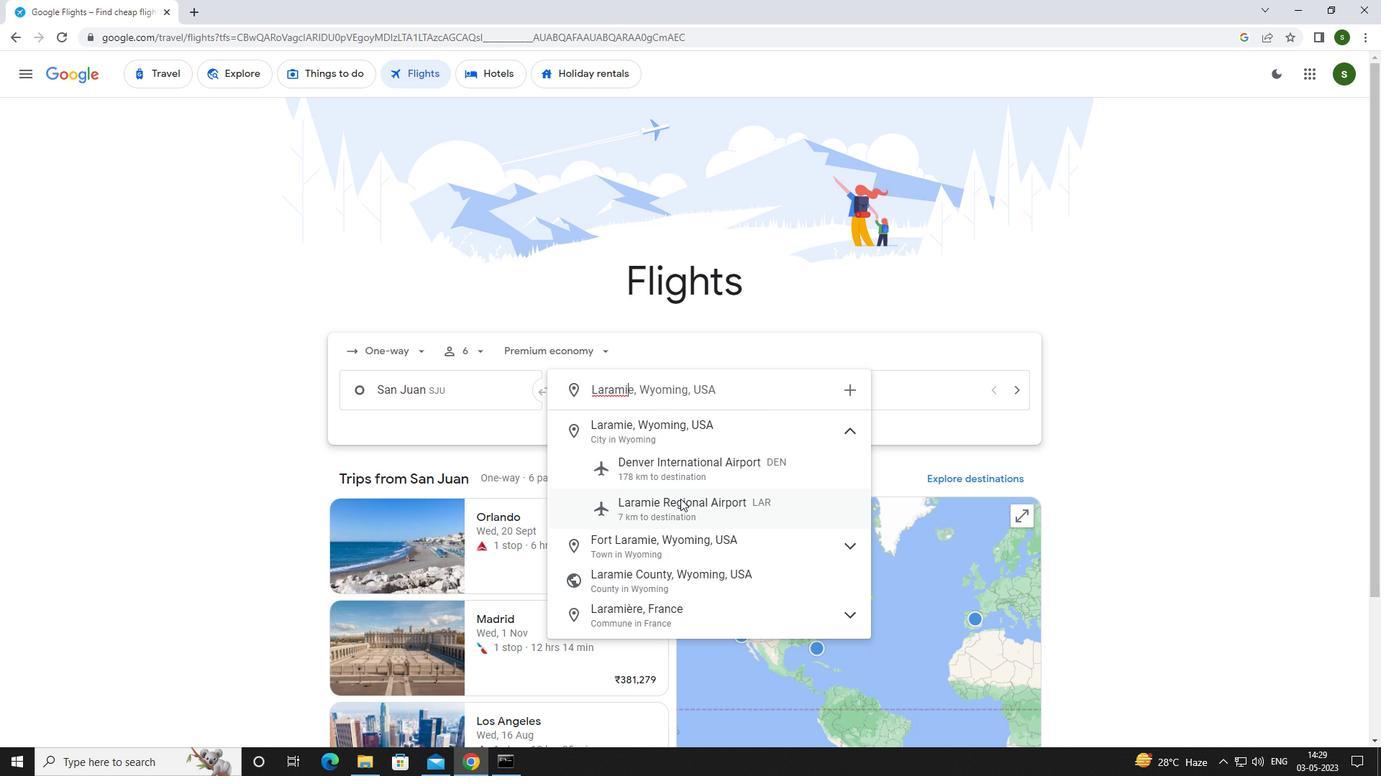 
Action: Mouse moved to (877, 401)
Screenshot: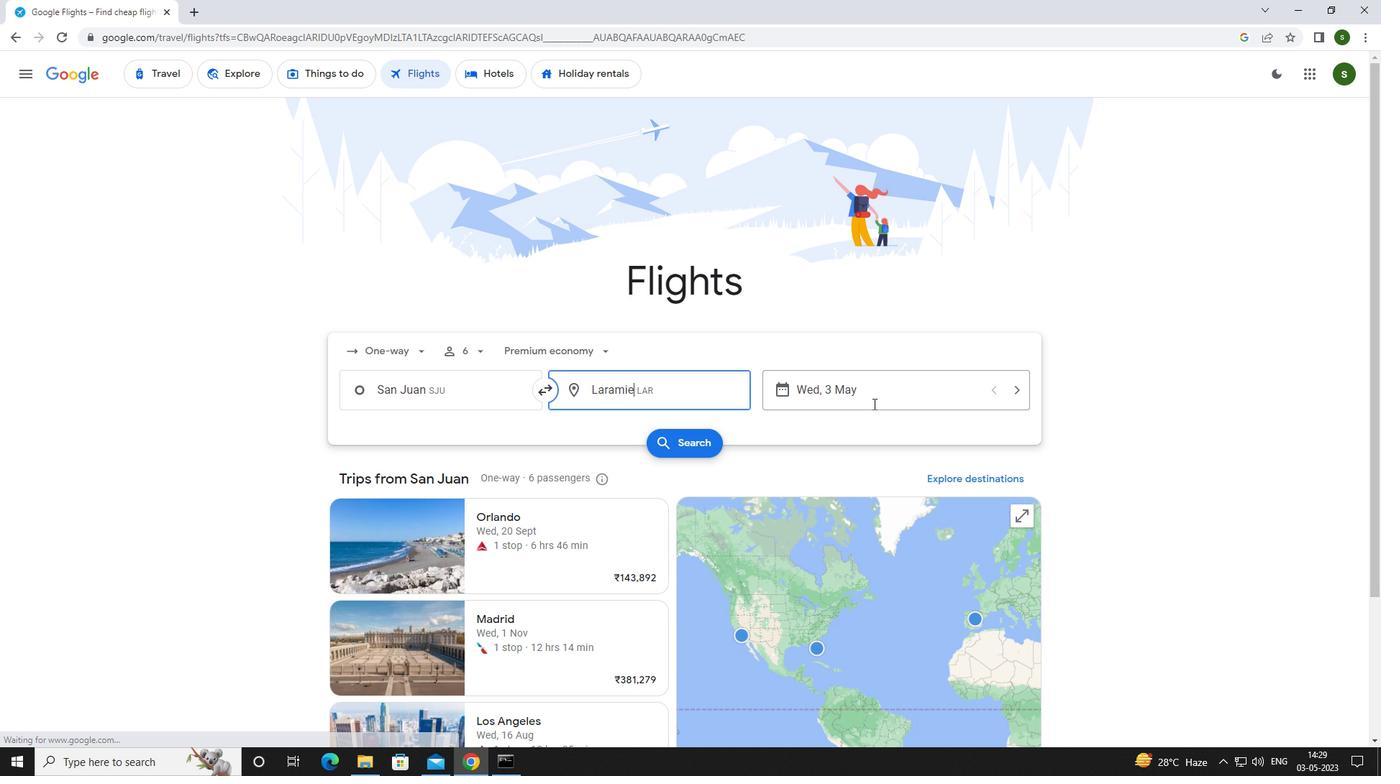 
Action: Mouse pressed left at (877, 401)
Screenshot: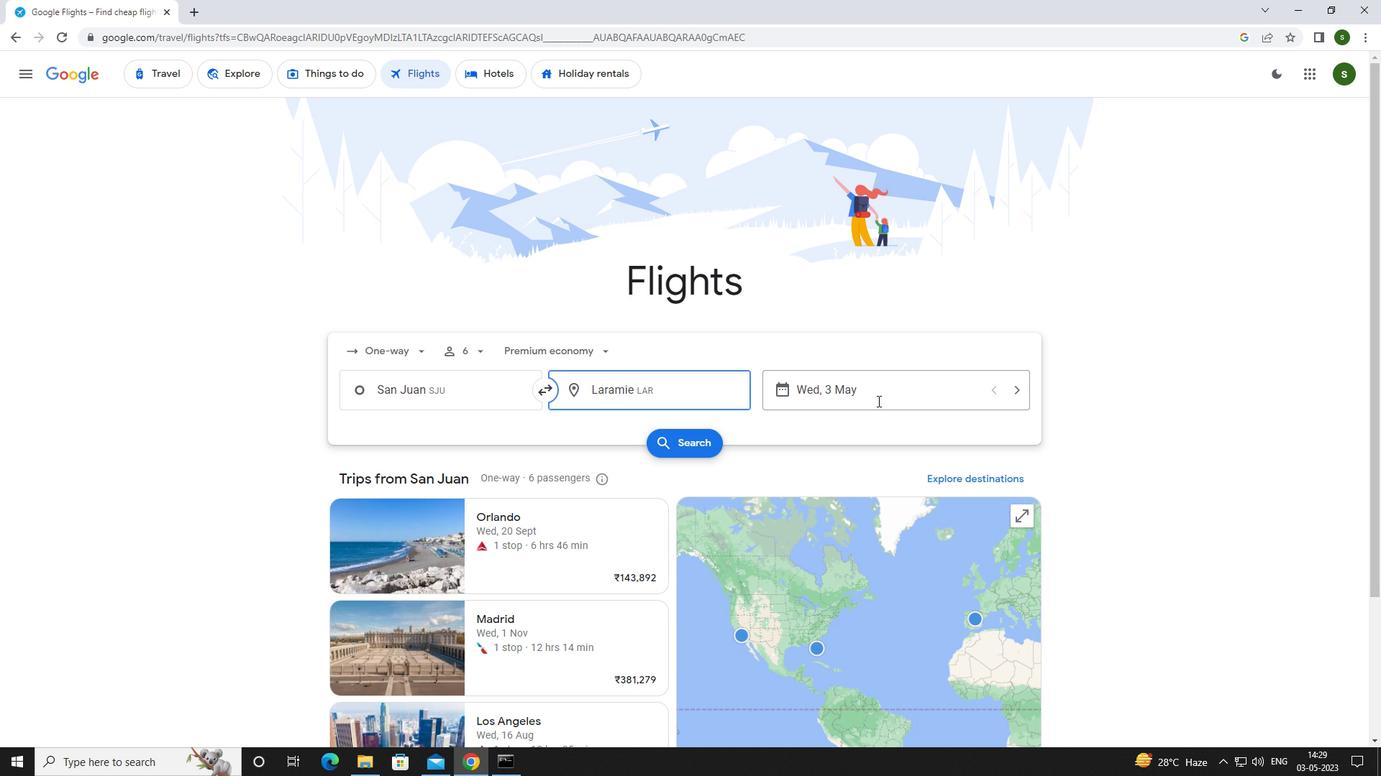 
Action: Mouse moved to (637, 489)
Screenshot: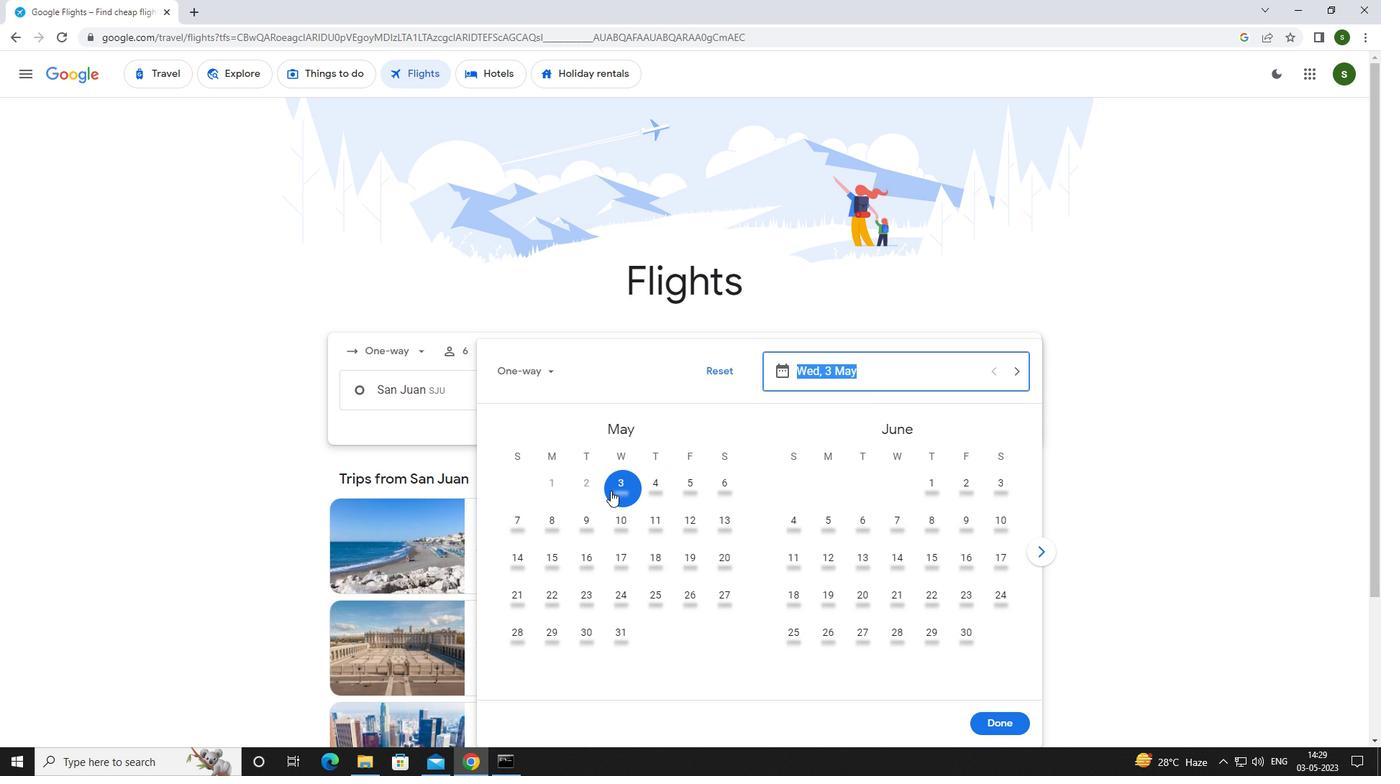 
Action: Mouse pressed left at (637, 489)
Screenshot: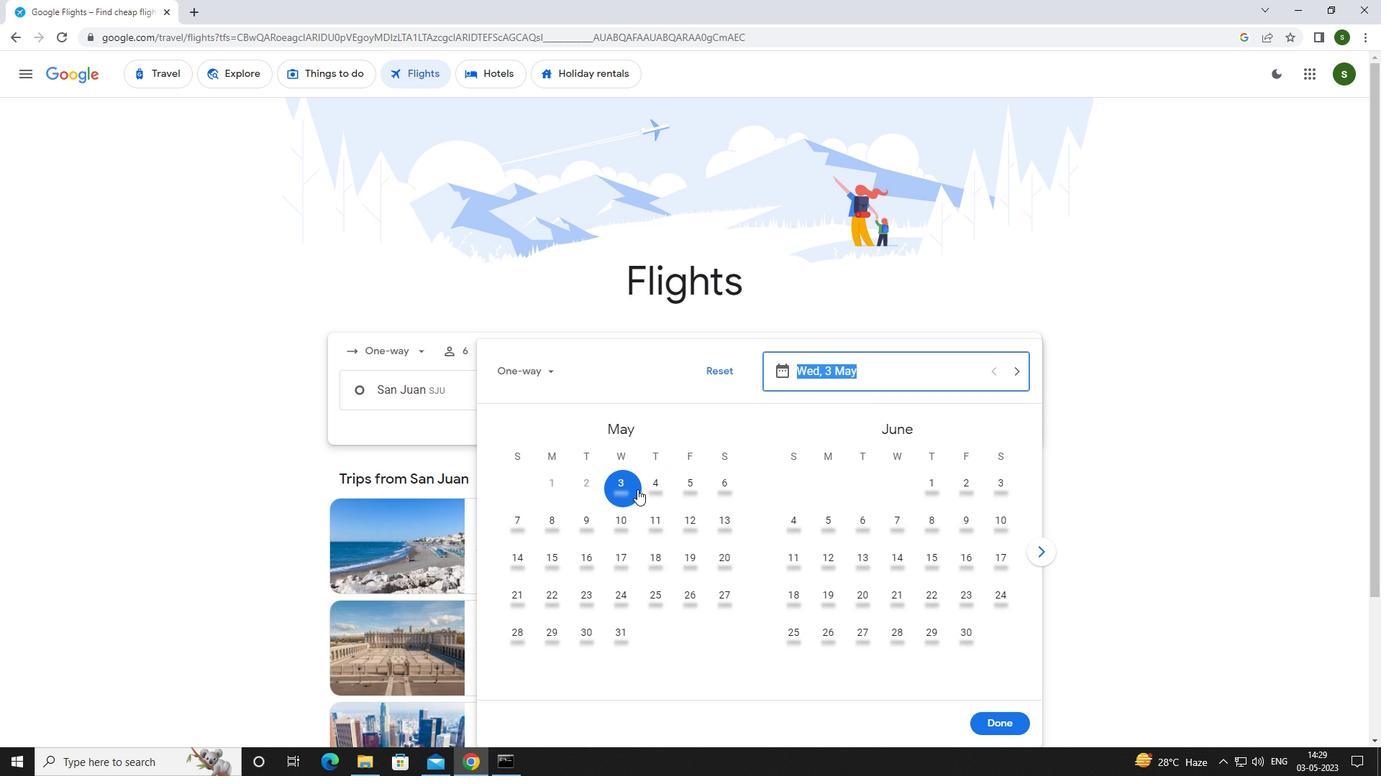 
Action: Mouse moved to (994, 721)
Screenshot: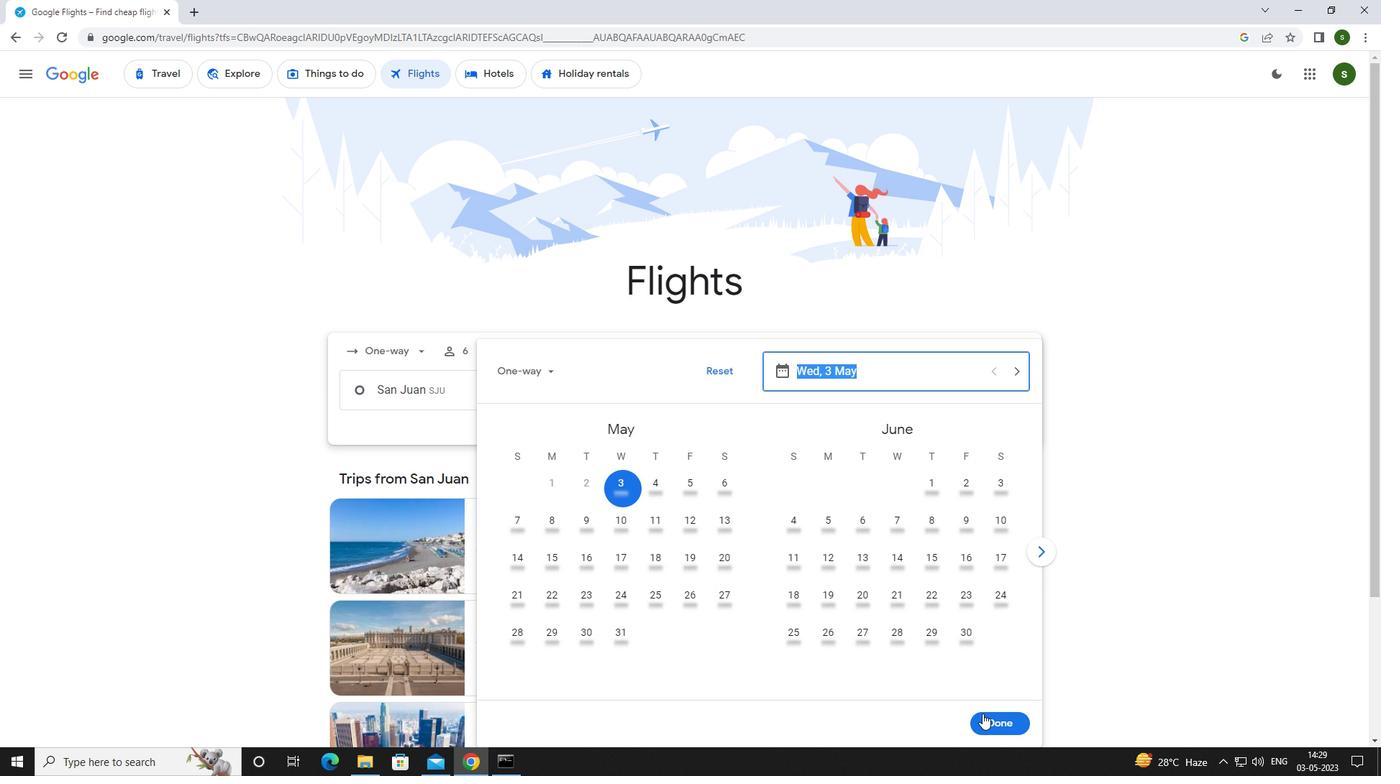 
Action: Mouse pressed left at (994, 721)
Screenshot: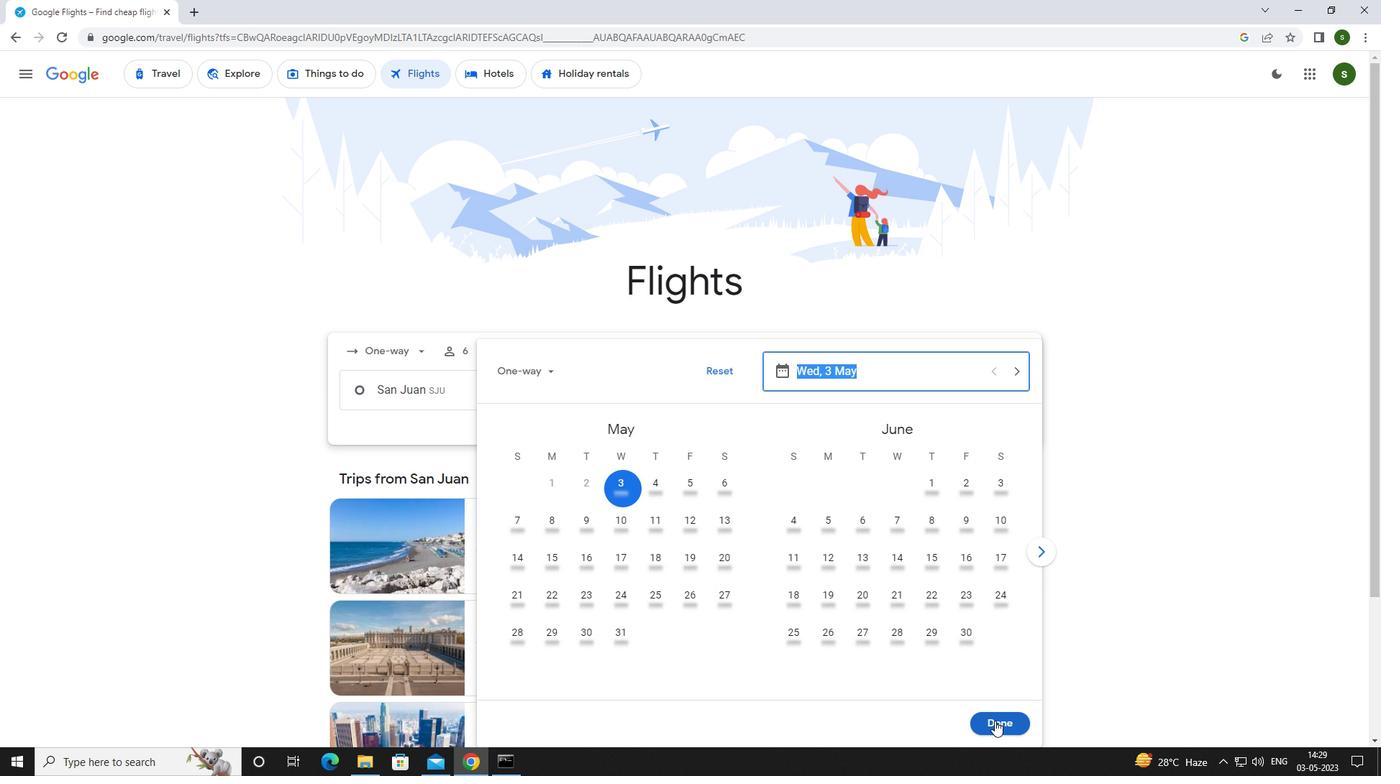 
Action: Mouse moved to (686, 438)
Screenshot: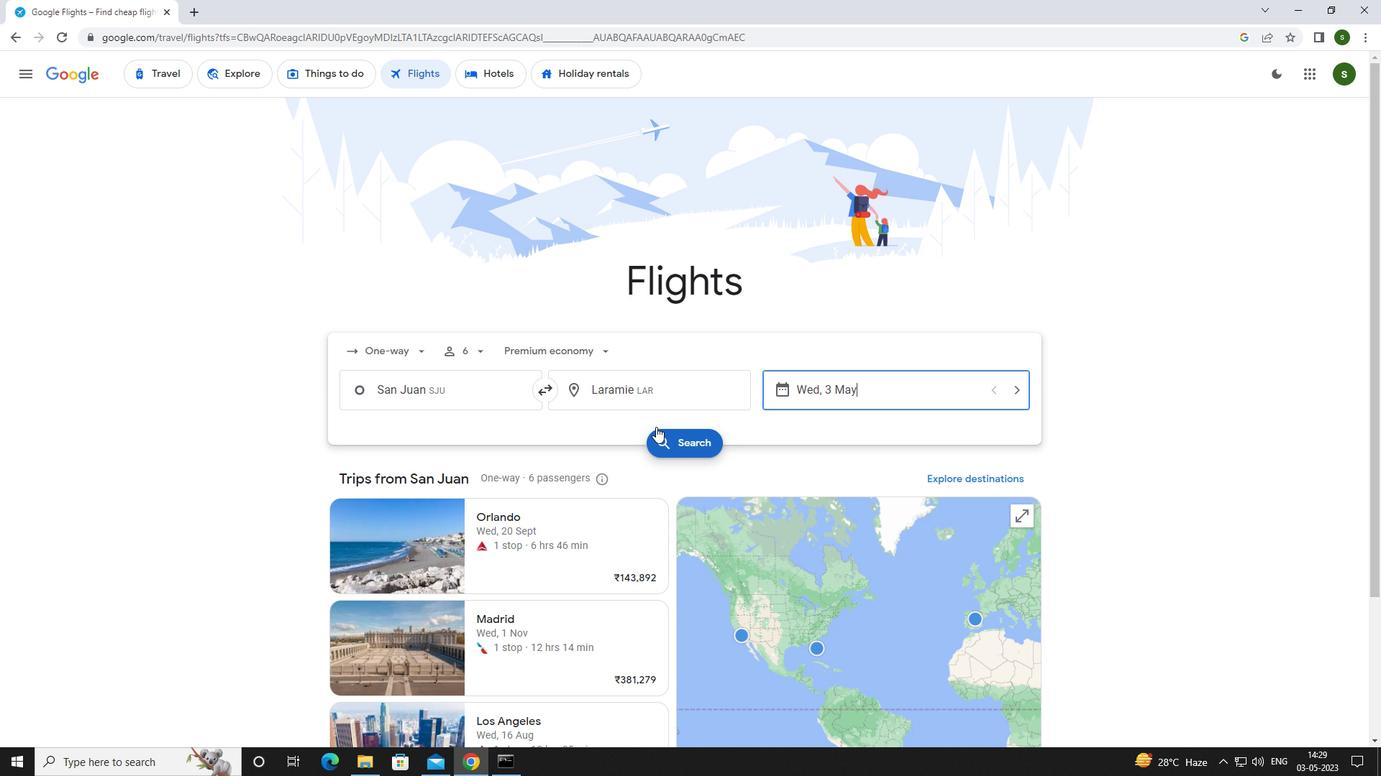 
Action: Mouse pressed left at (686, 438)
Screenshot: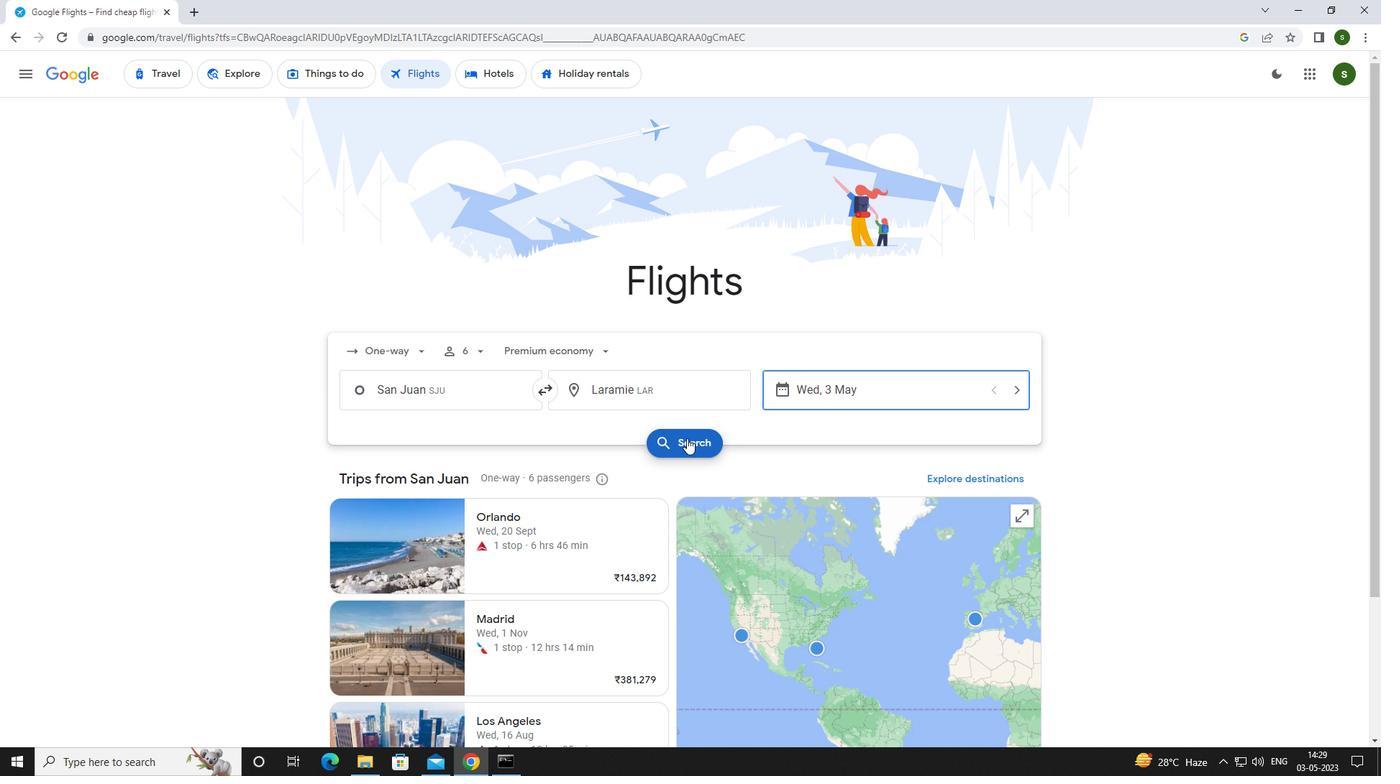 
Action: Mouse moved to (372, 202)
Screenshot: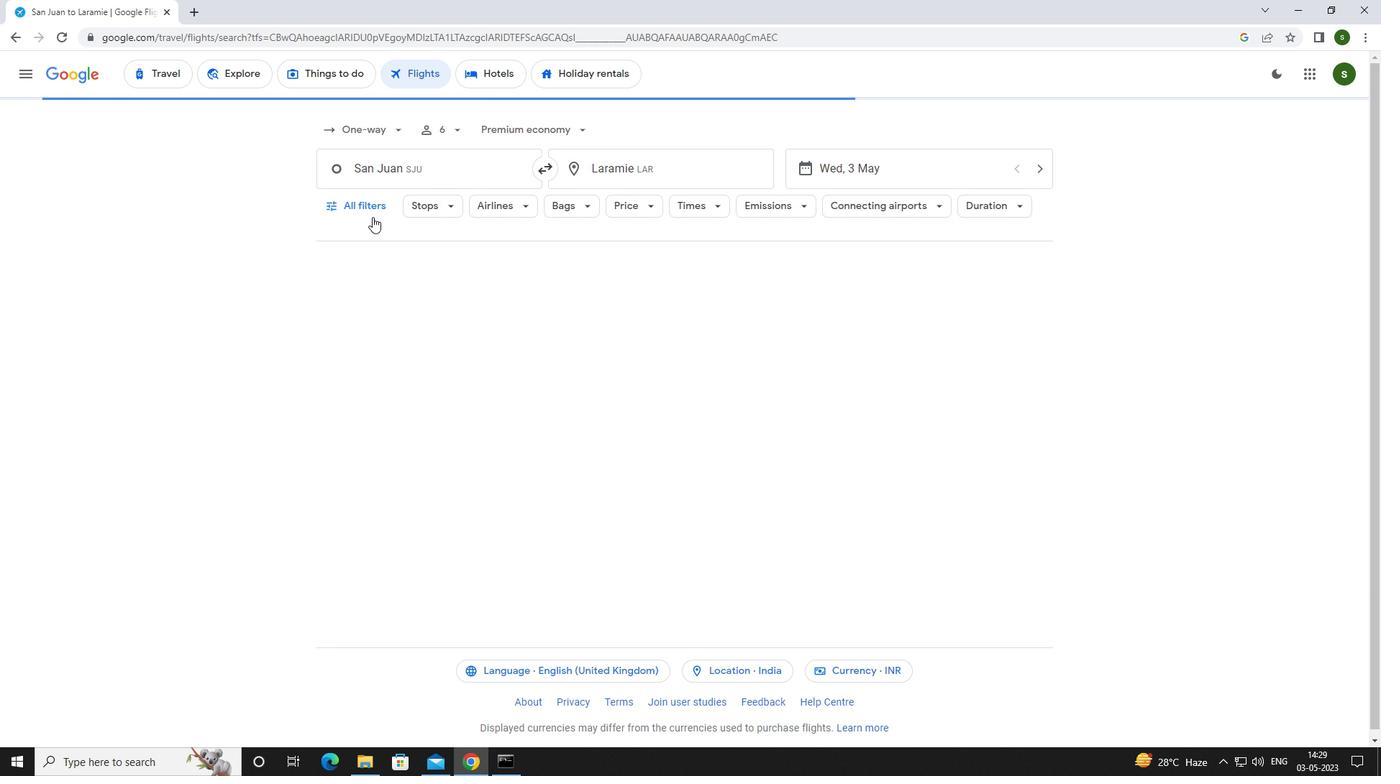 
Action: Mouse pressed left at (372, 202)
Screenshot: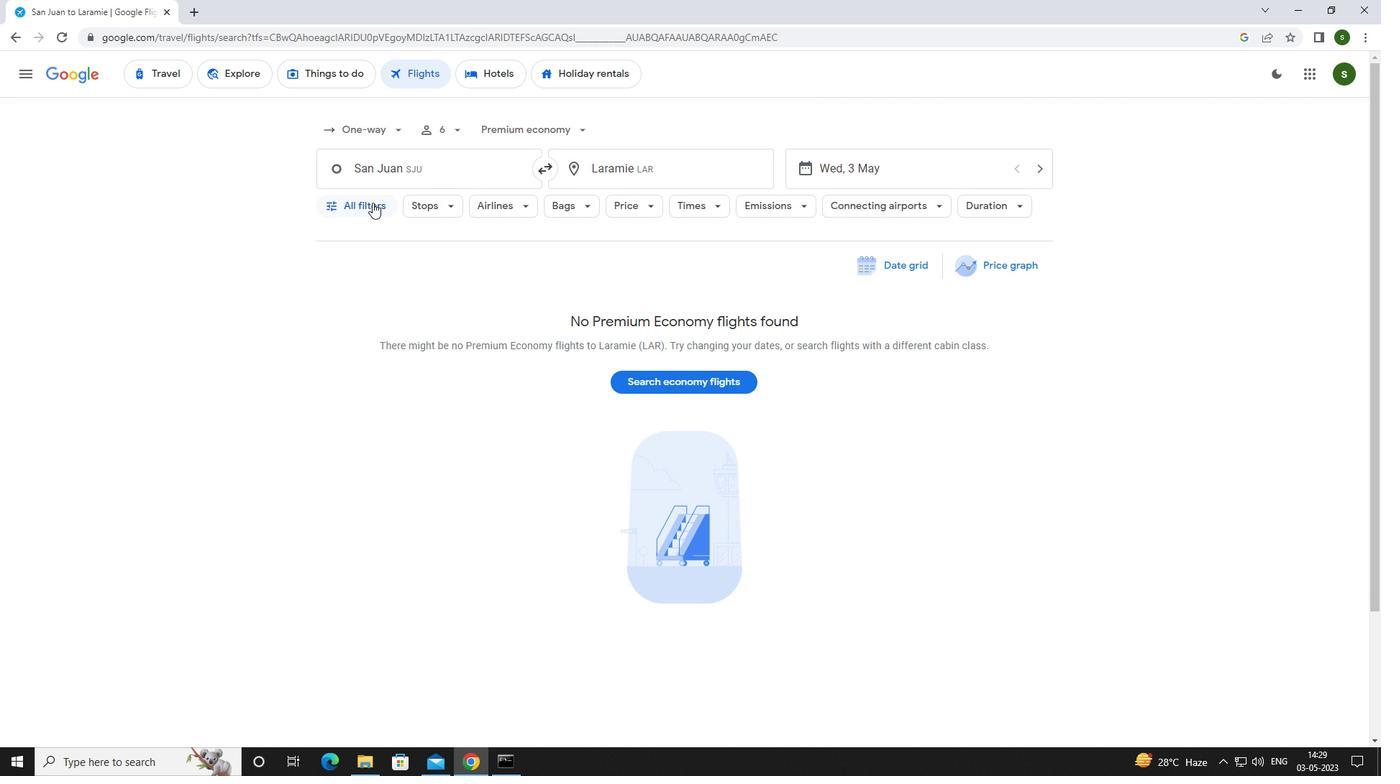 
Action: Mouse moved to (540, 512)
Screenshot: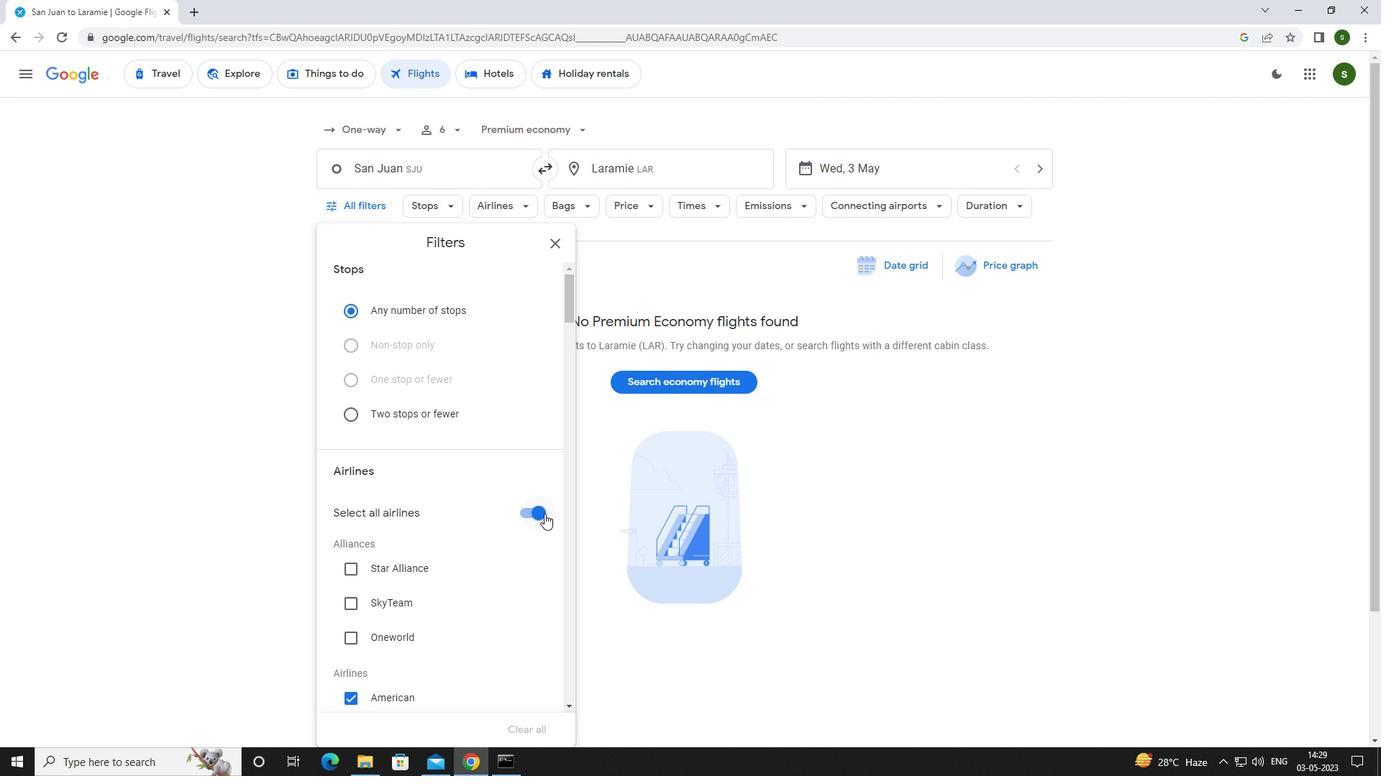 
Action: Mouse pressed left at (540, 512)
Screenshot: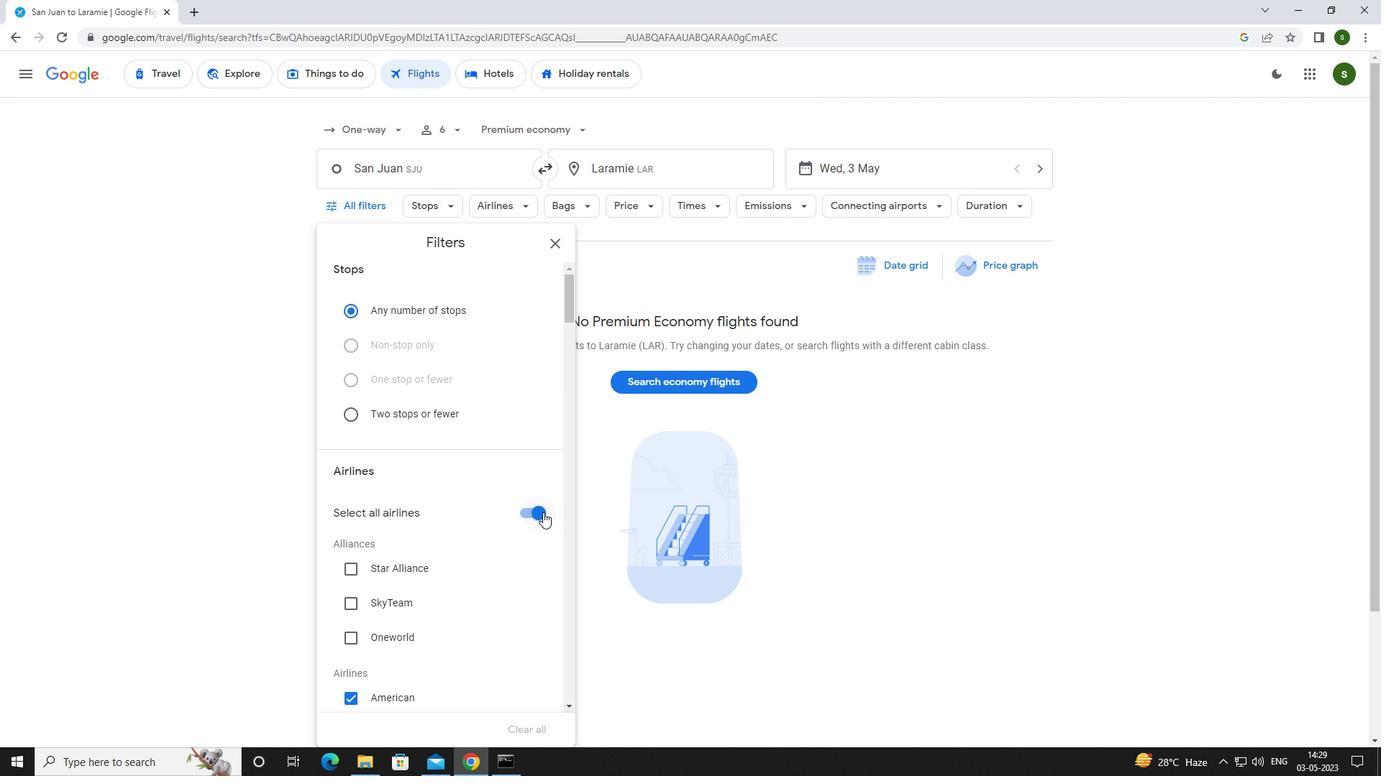 
Action: Mouse moved to (489, 424)
Screenshot: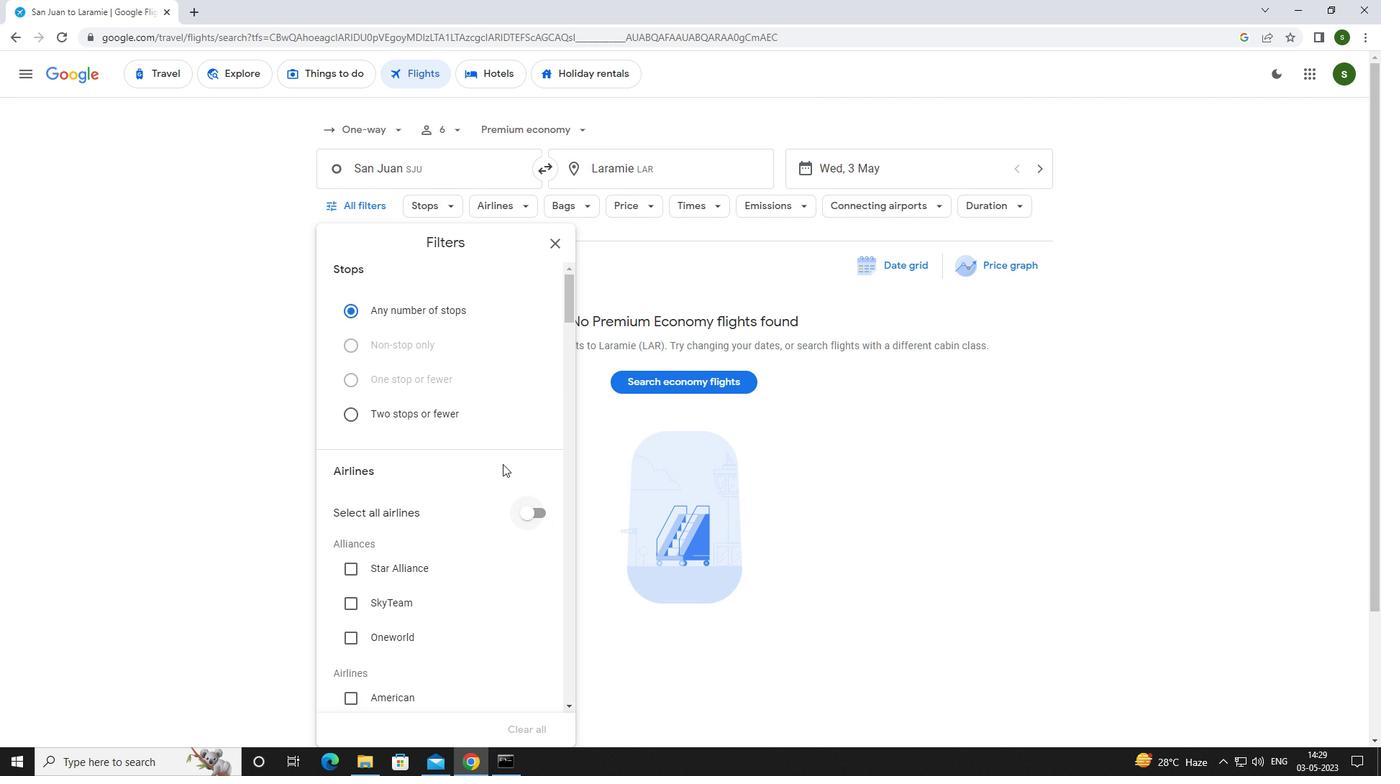 
Action: Mouse scrolled (489, 423) with delta (0, 0)
Screenshot: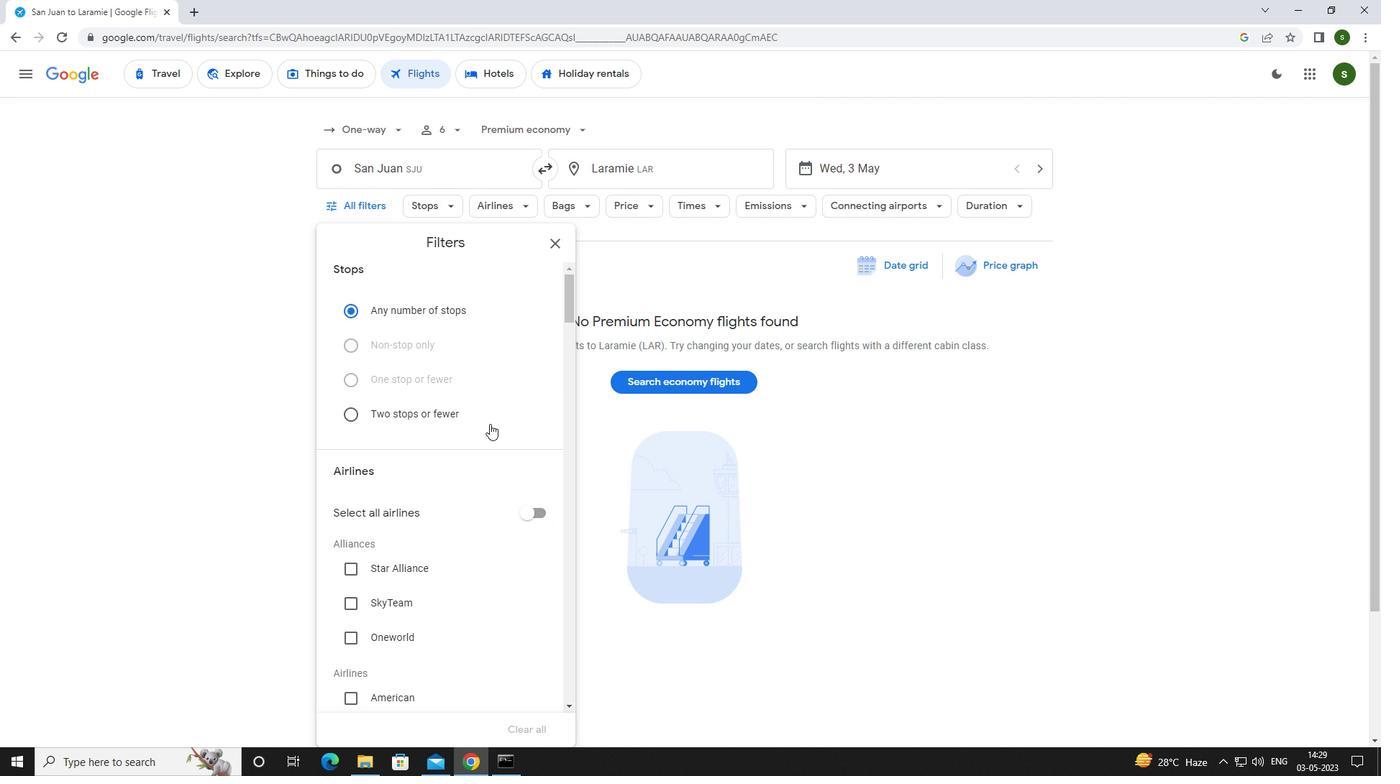 
Action: Mouse scrolled (489, 423) with delta (0, 0)
Screenshot: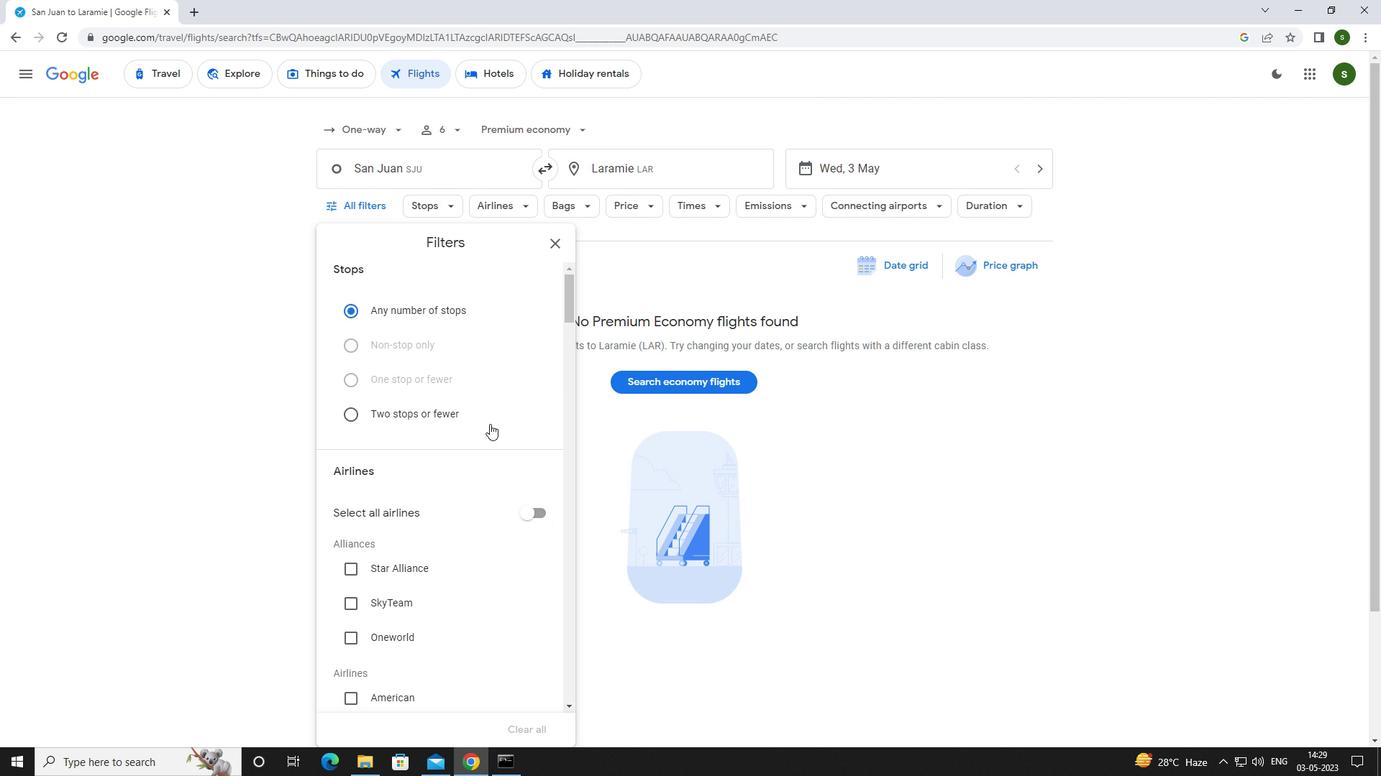 
Action: Mouse scrolled (489, 423) with delta (0, 0)
Screenshot: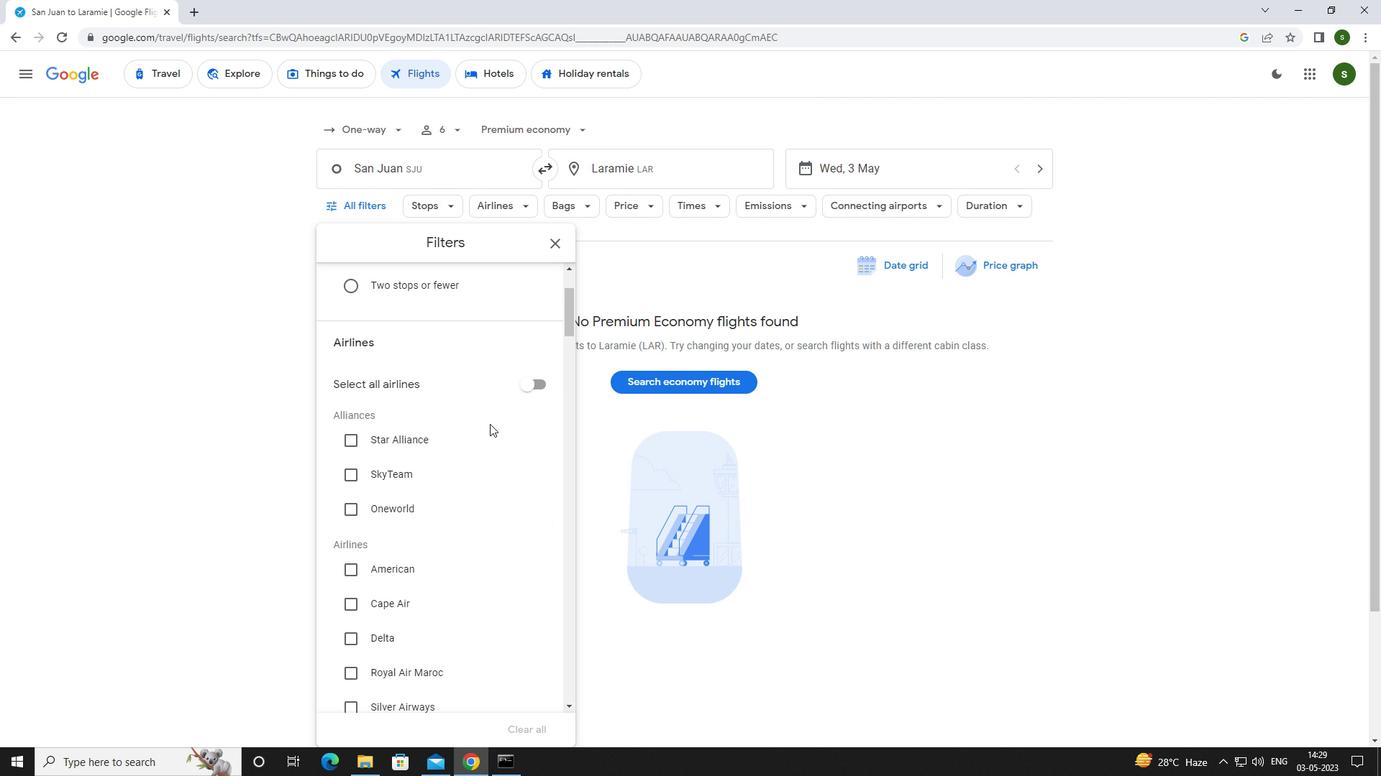 
Action: Mouse scrolled (489, 423) with delta (0, 0)
Screenshot: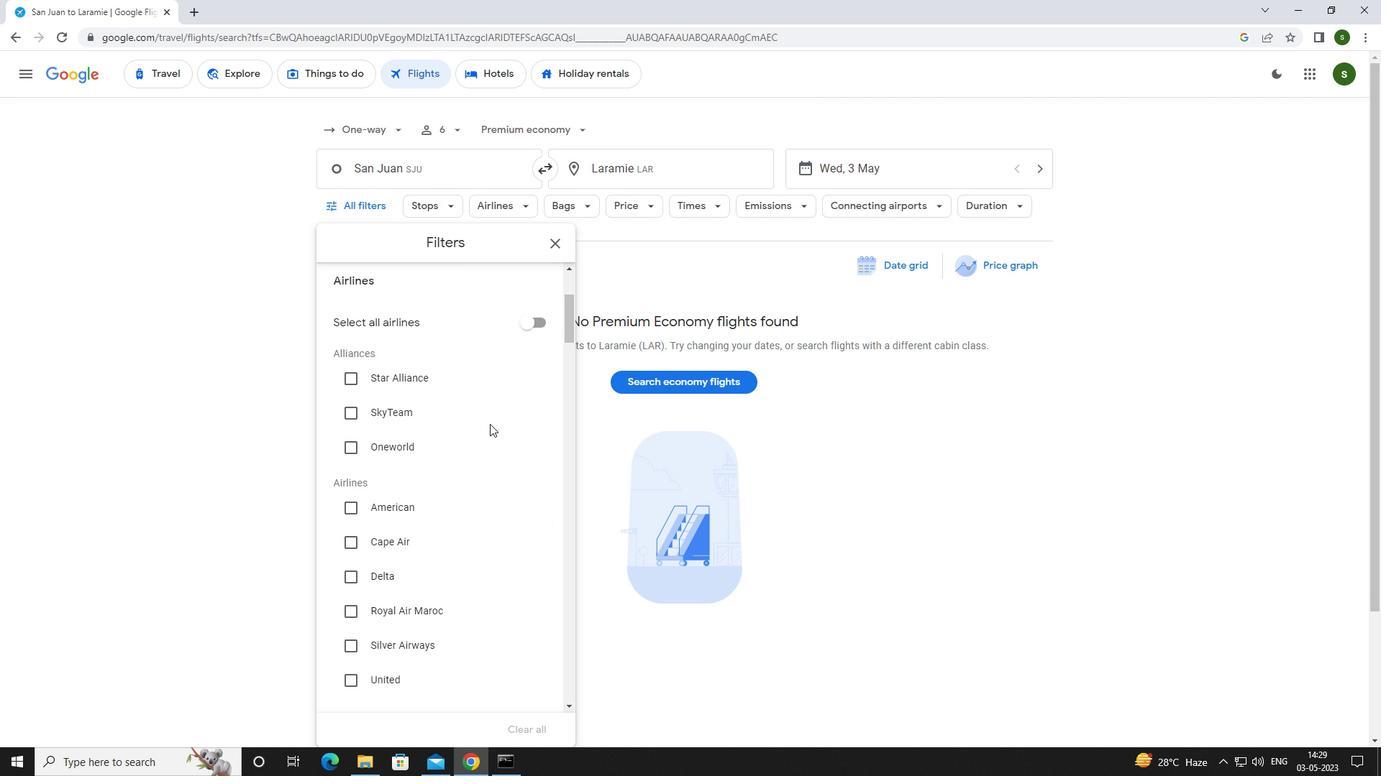 
Action: Mouse scrolled (489, 423) with delta (0, 0)
Screenshot: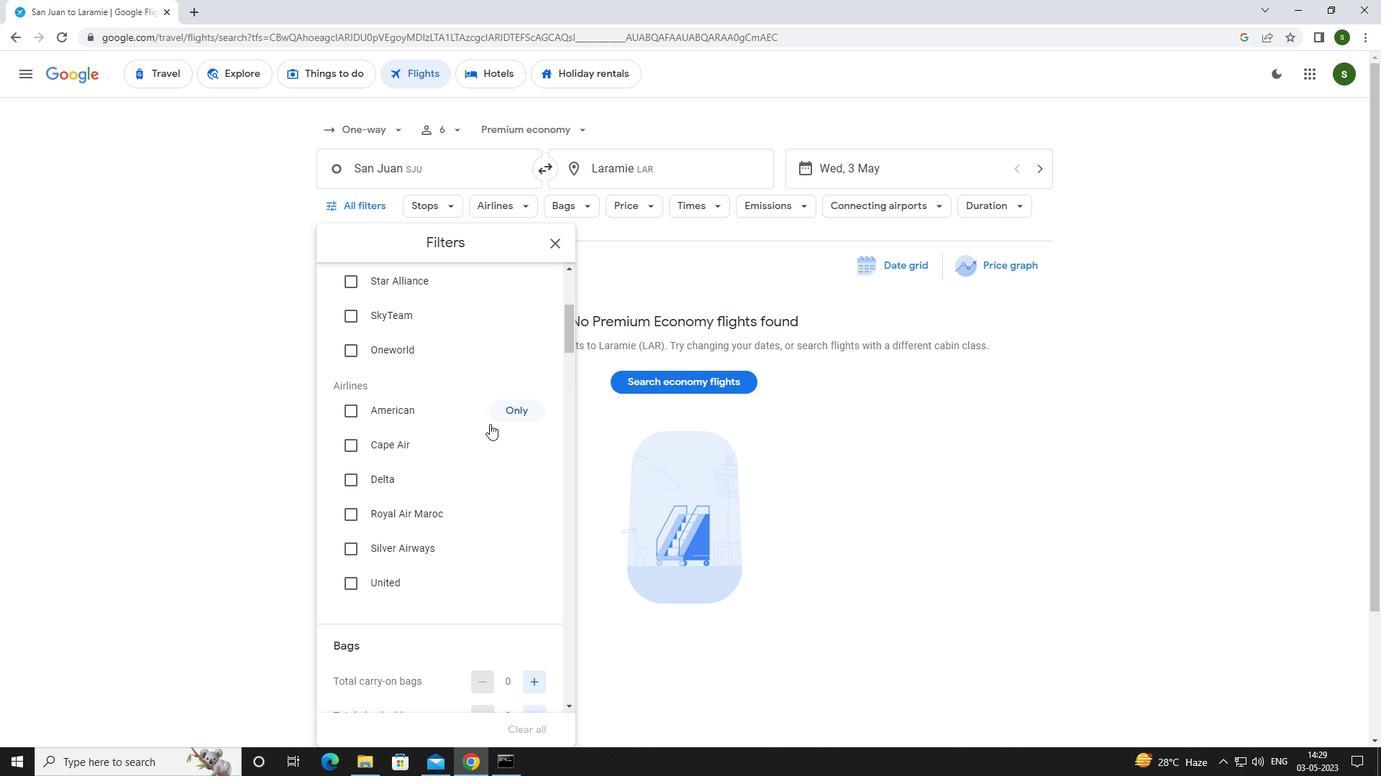 
Action: Mouse scrolled (489, 423) with delta (0, 0)
Screenshot: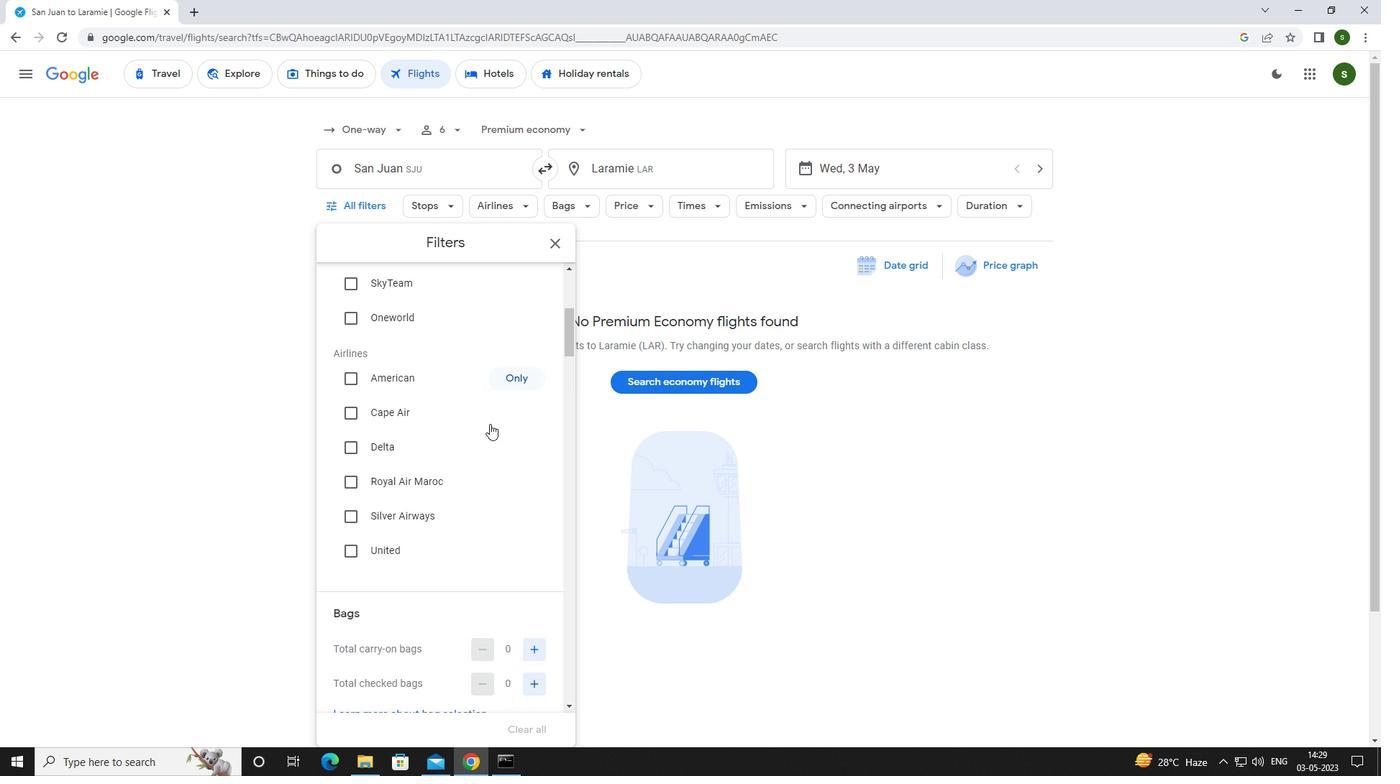 
Action: Mouse scrolled (489, 423) with delta (0, 0)
Screenshot: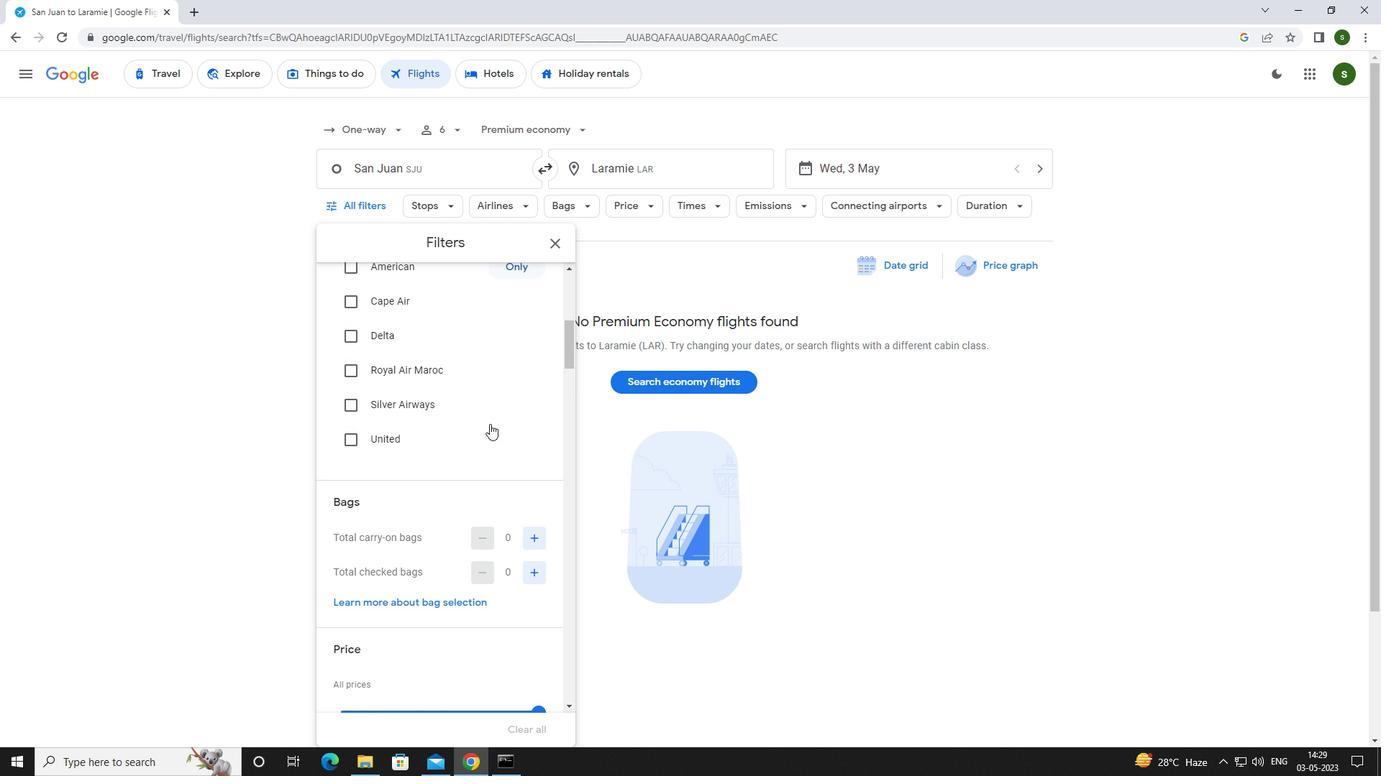 
Action: Mouse scrolled (489, 423) with delta (0, 0)
Screenshot: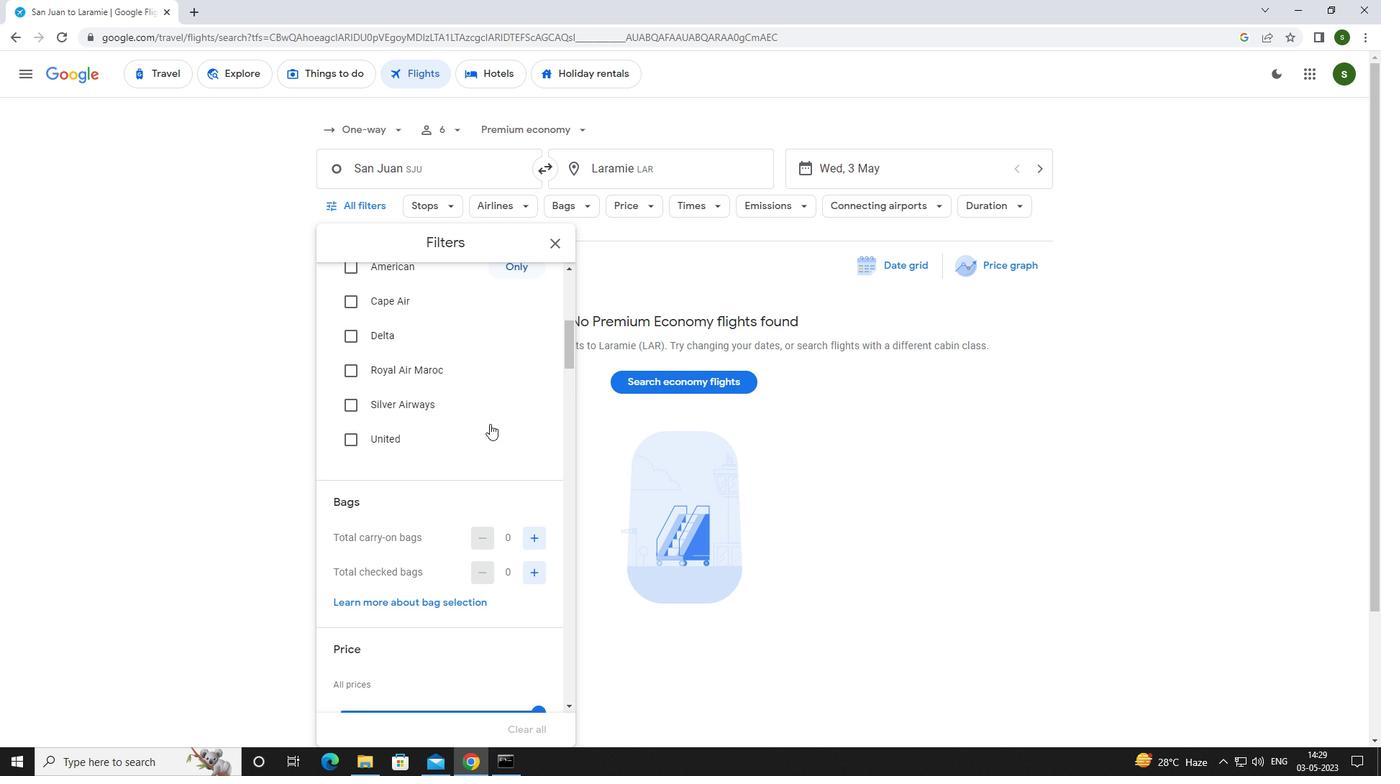 
Action: Mouse moved to (535, 395)
Screenshot: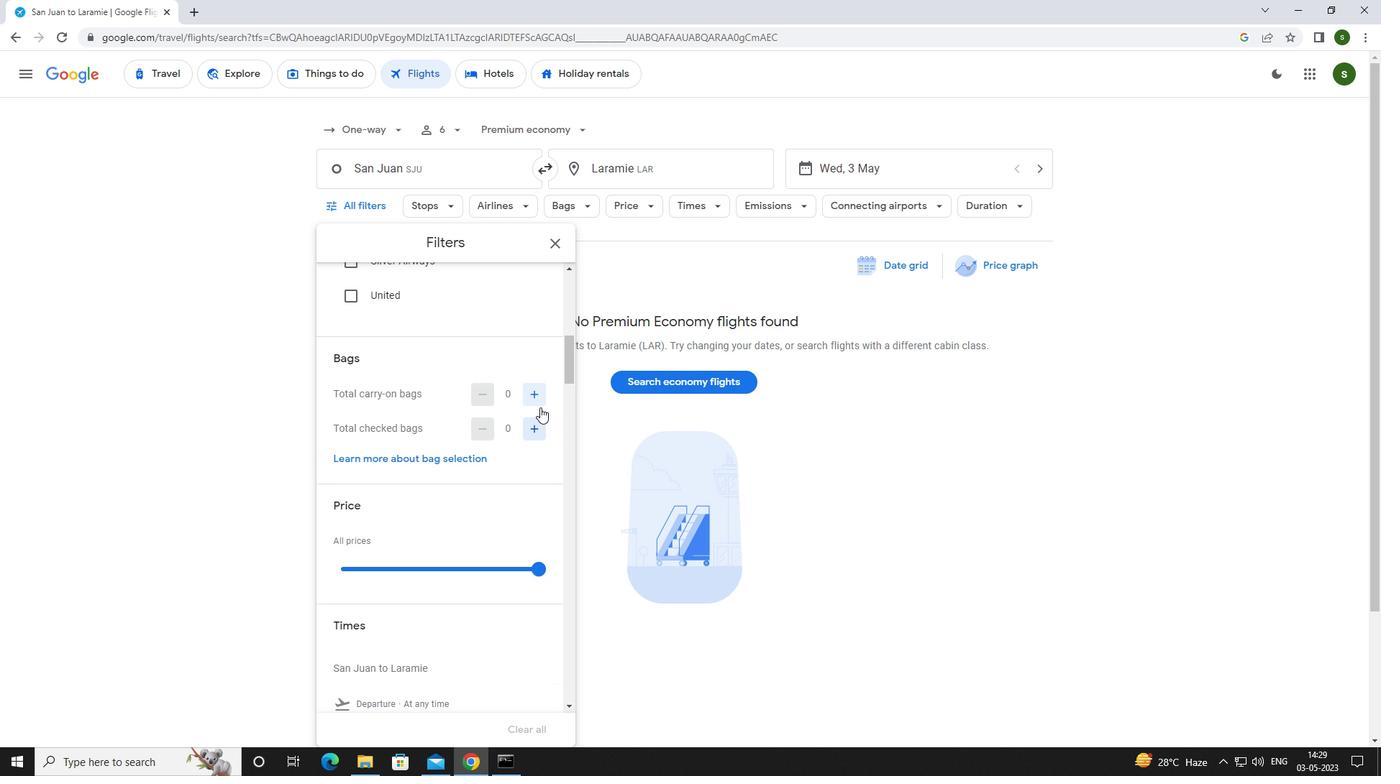 
Action: Mouse pressed left at (535, 395)
Screenshot: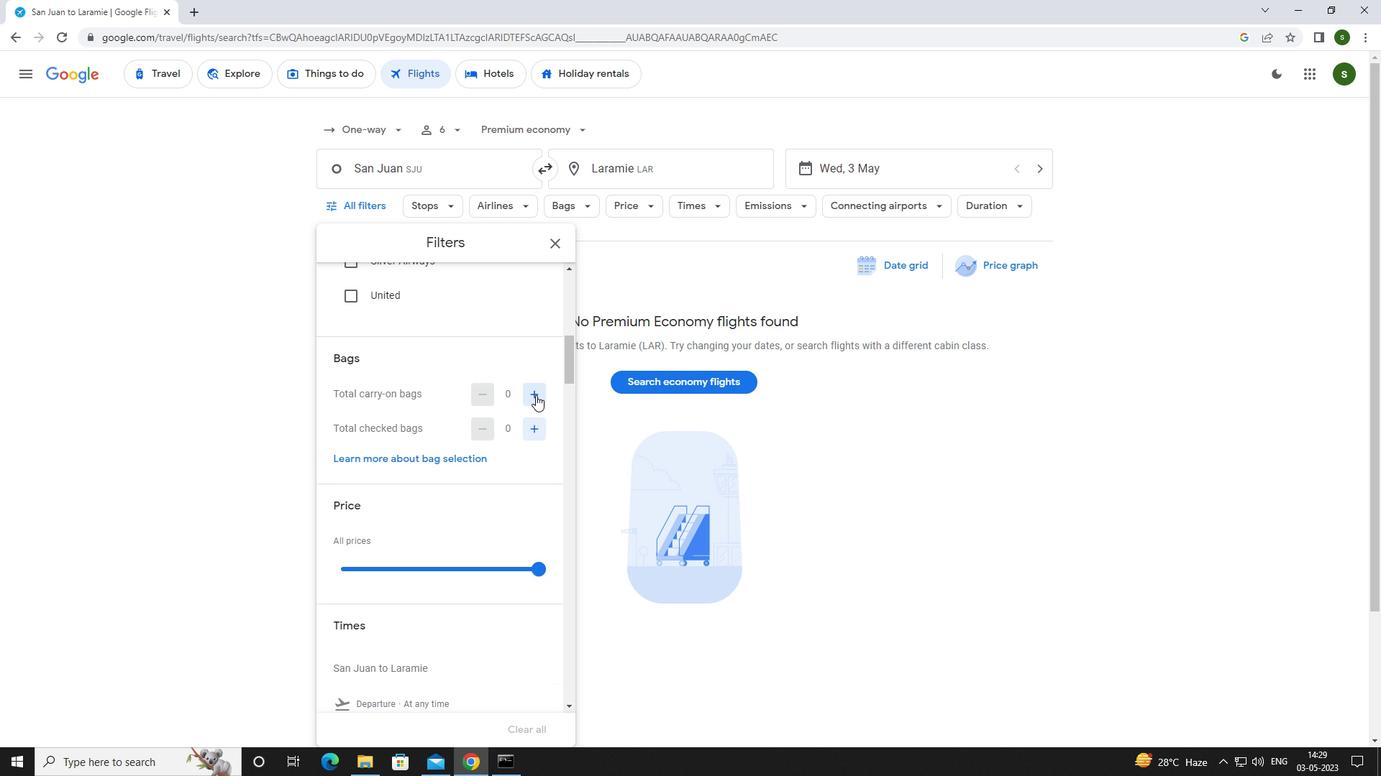 
Action: Mouse pressed left at (535, 395)
Screenshot: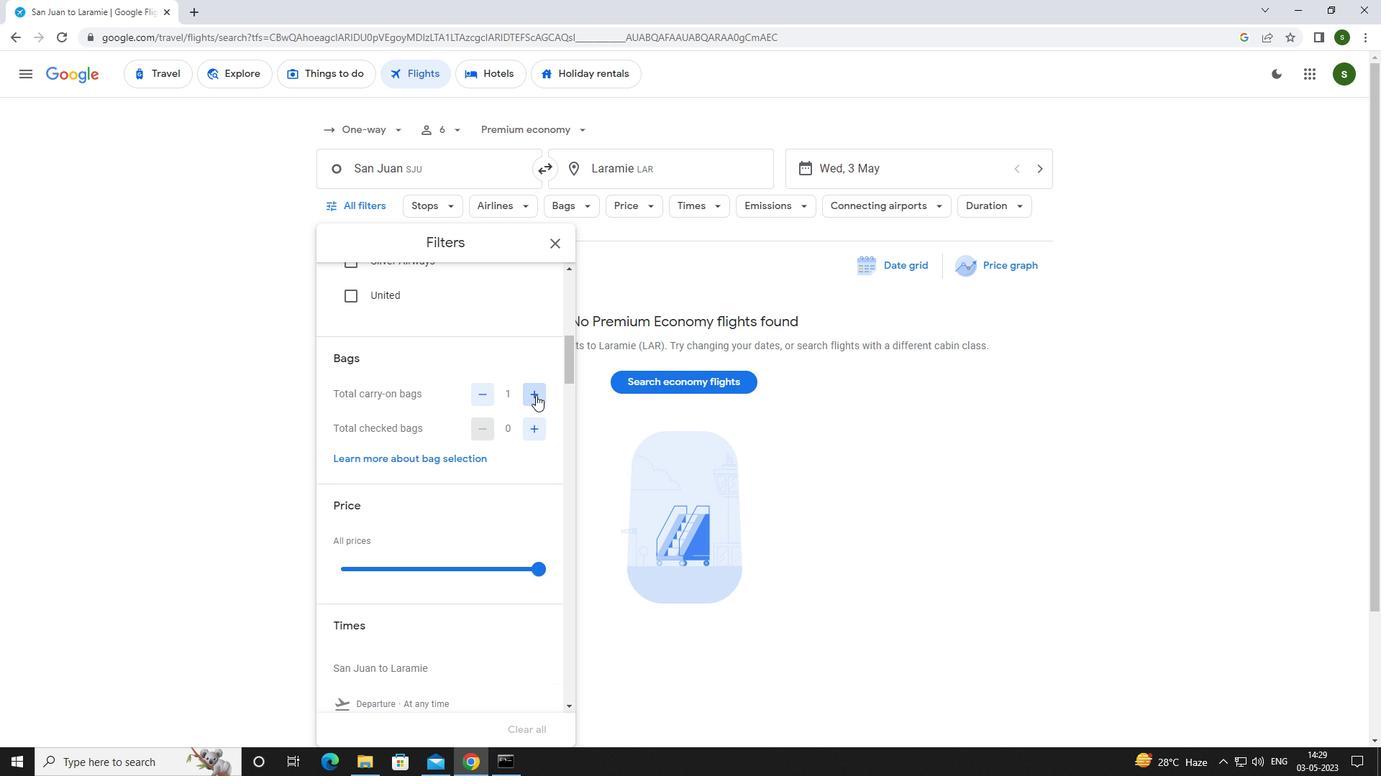 
Action: Mouse moved to (530, 433)
Screenshot: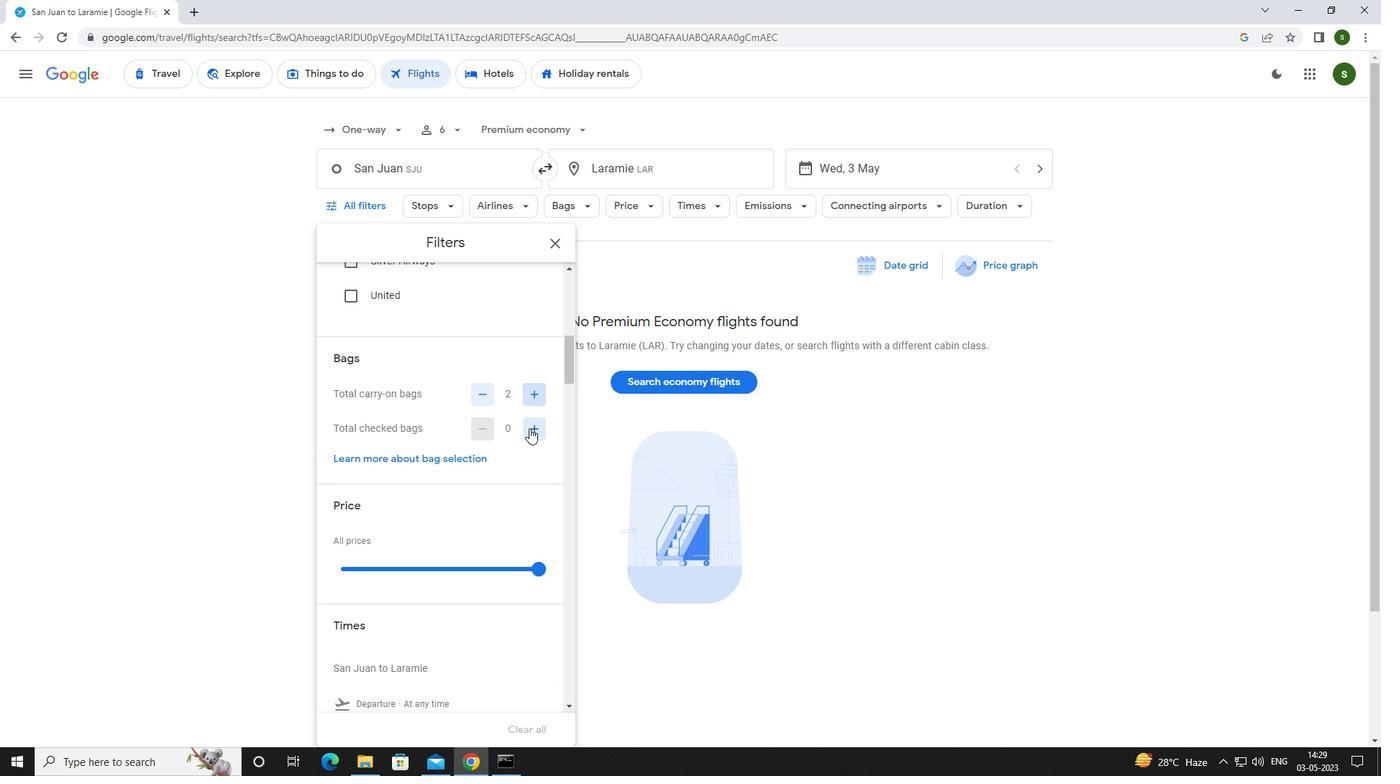 
Action: Mouse pressed left at (530, 433)
Screenshot: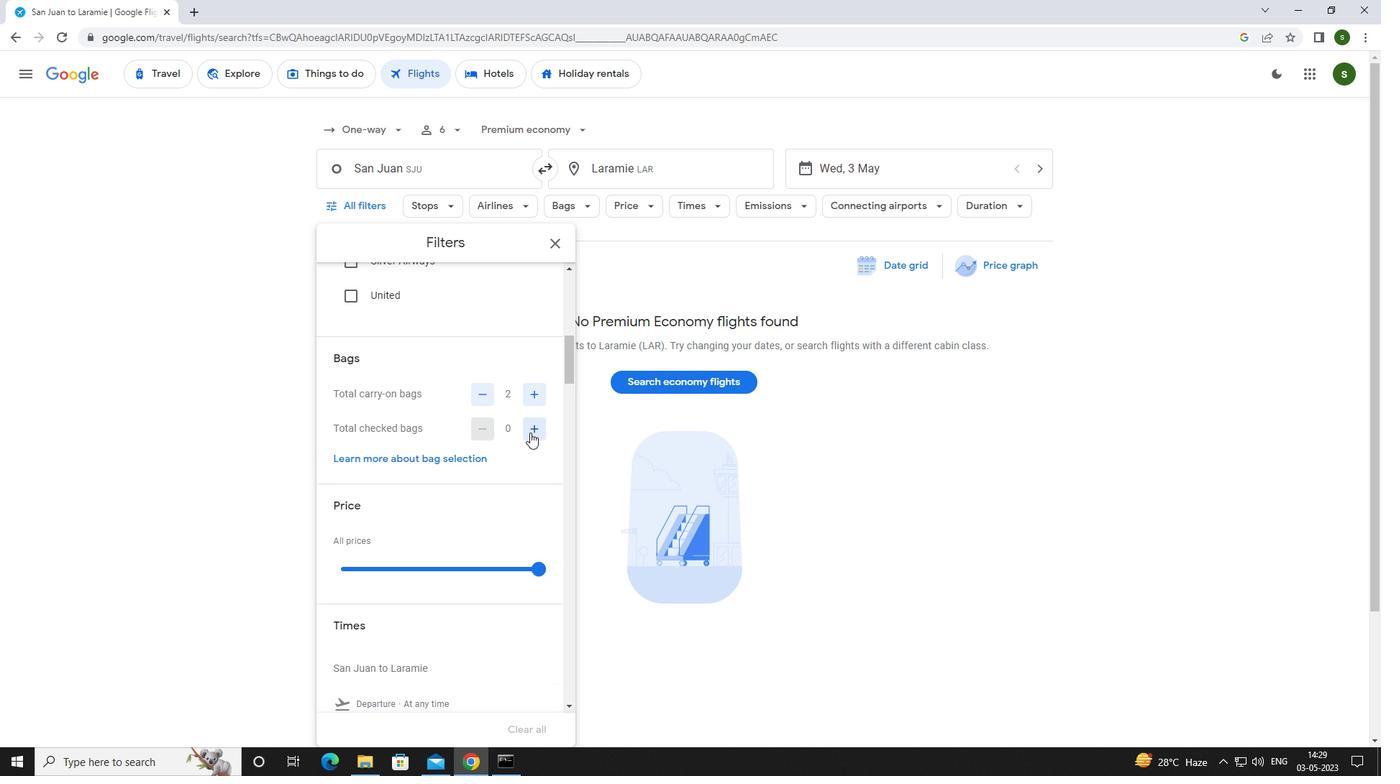 
Action: Mouse scrolled (530, 432) with delta (0, 0)
Screenshot: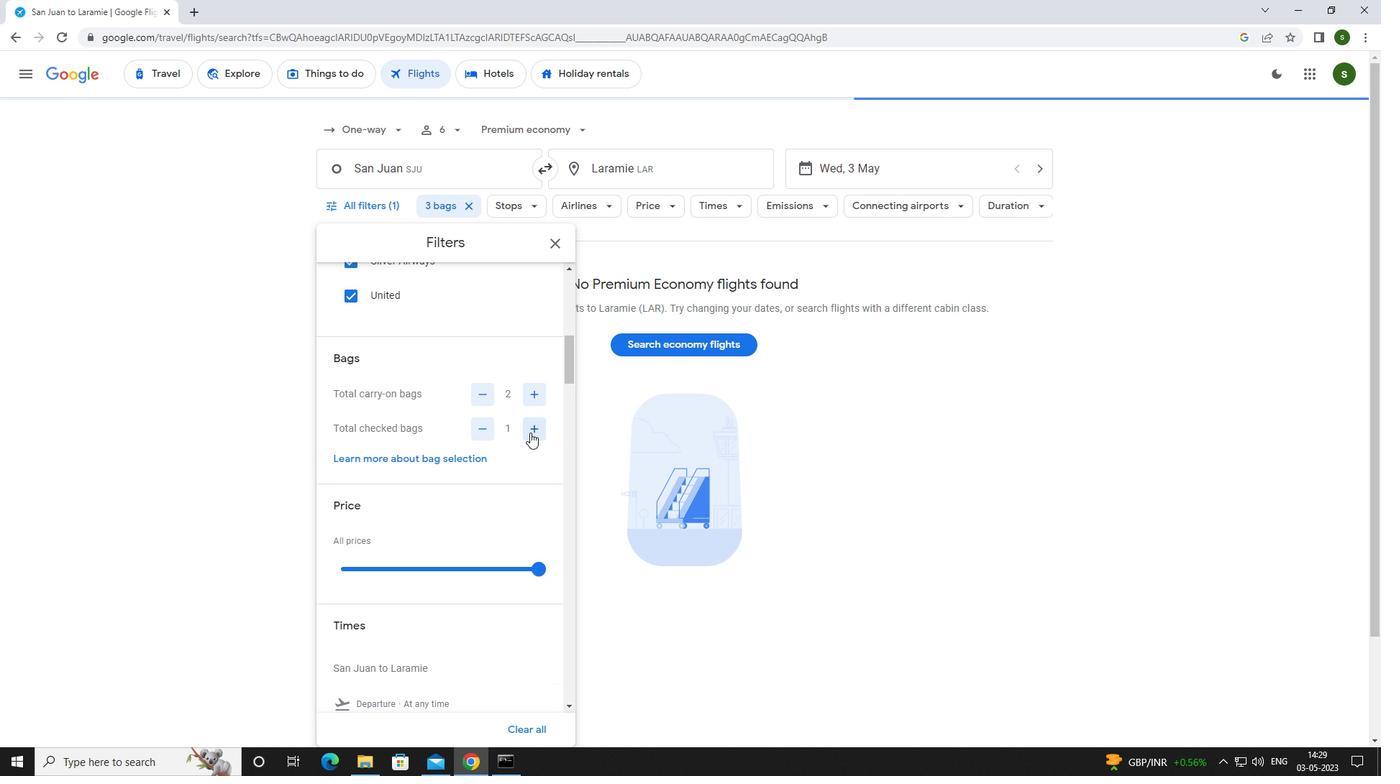 
Action: Mouse moved to (538, 497)
Screenshot: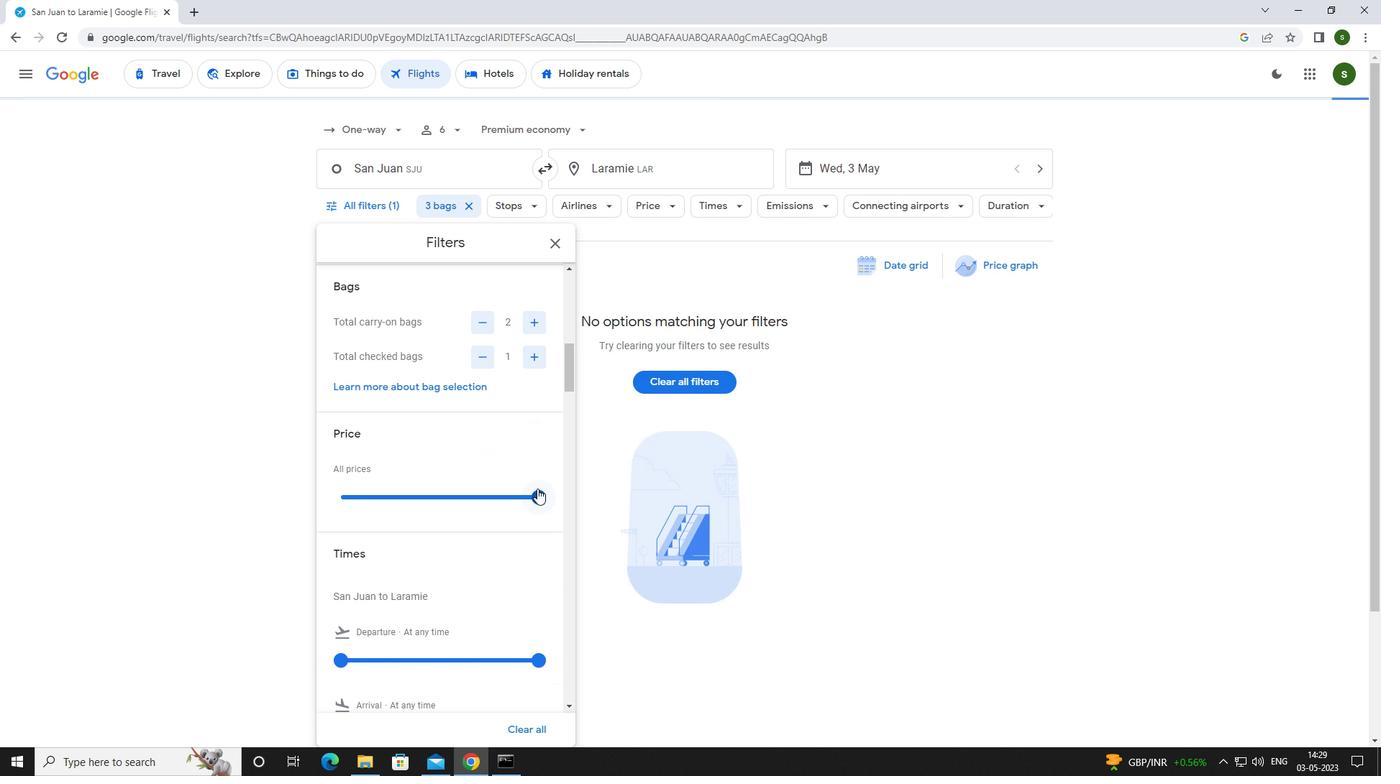 
Action: Mouse pressed left at (538, 497)
Screenshot: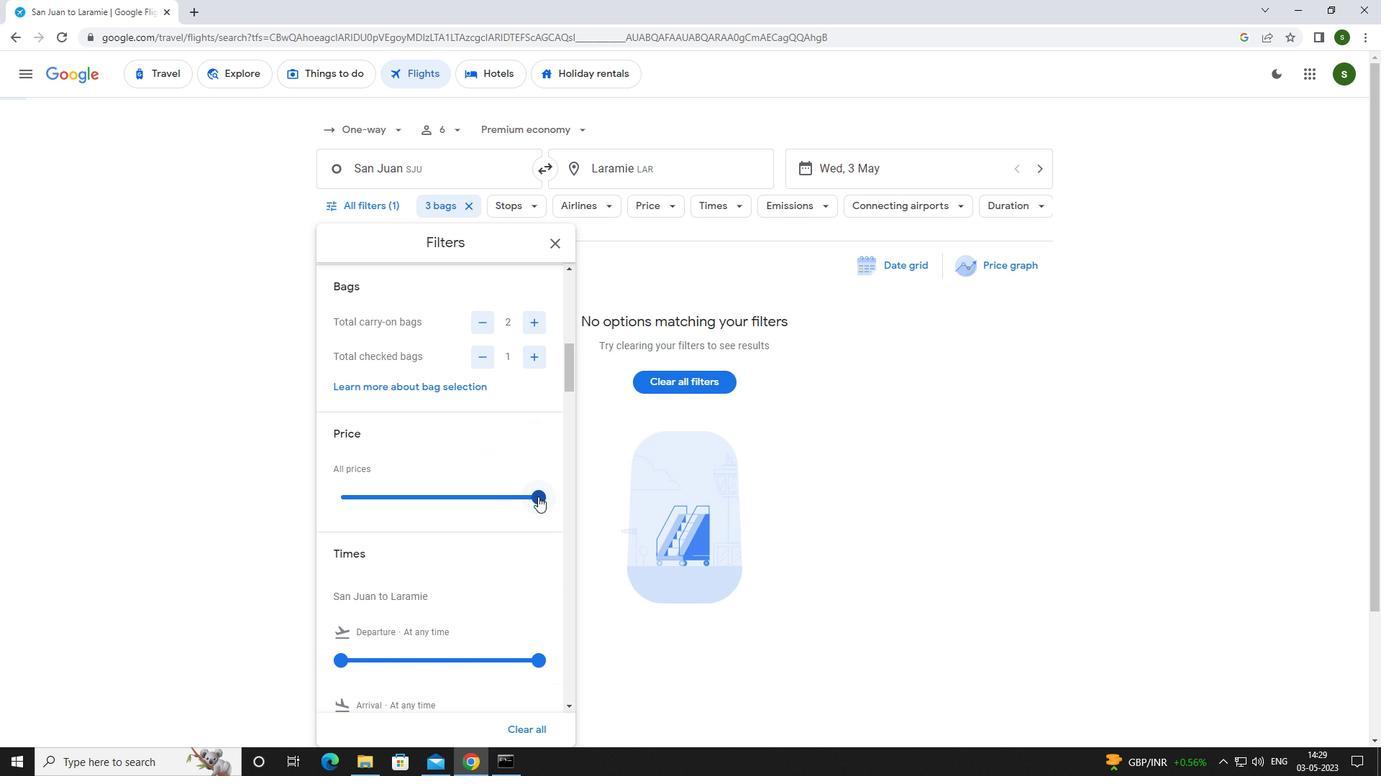 
Action: Mouse scrolled (538, 496) with delta (0, 0)
Screenshot: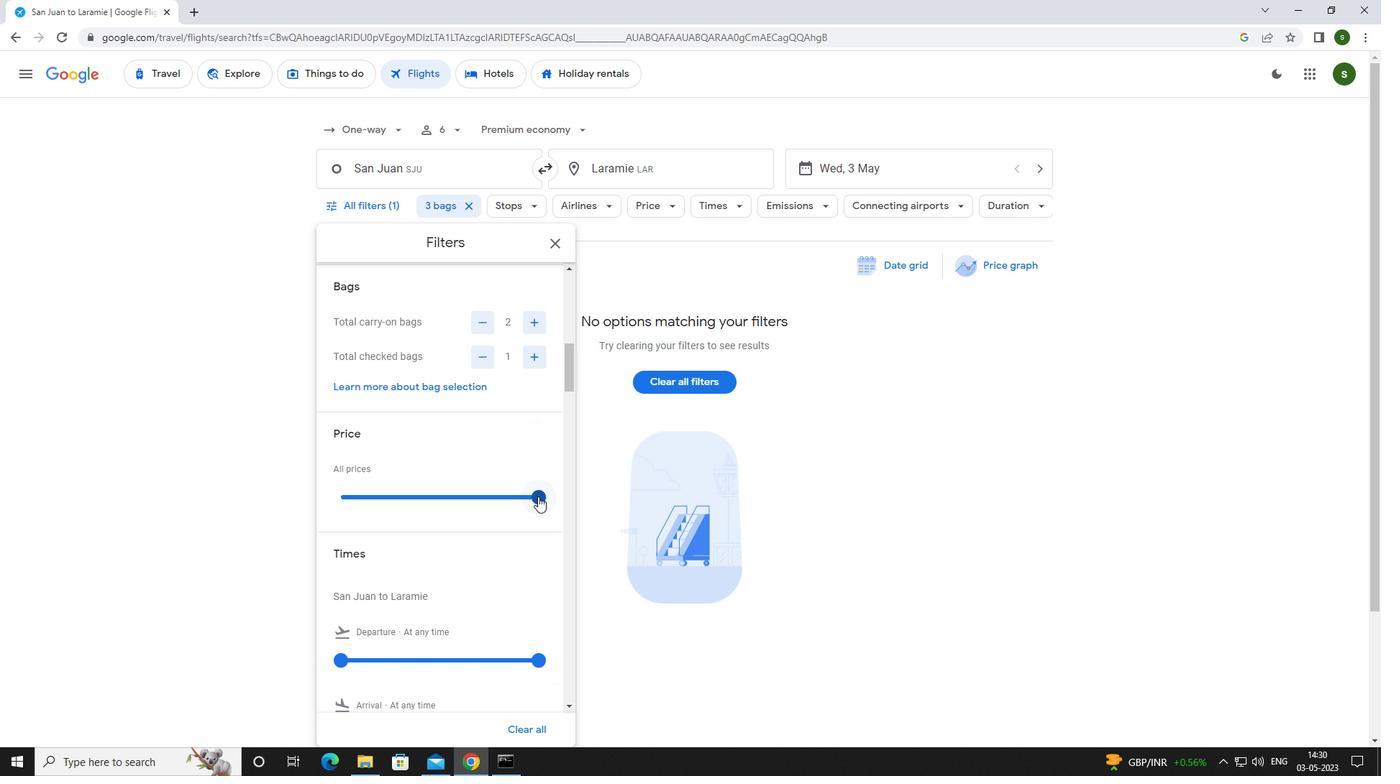 
Action: Mouse scrolled (538, 496) with delta (0, 0)
Screenshot: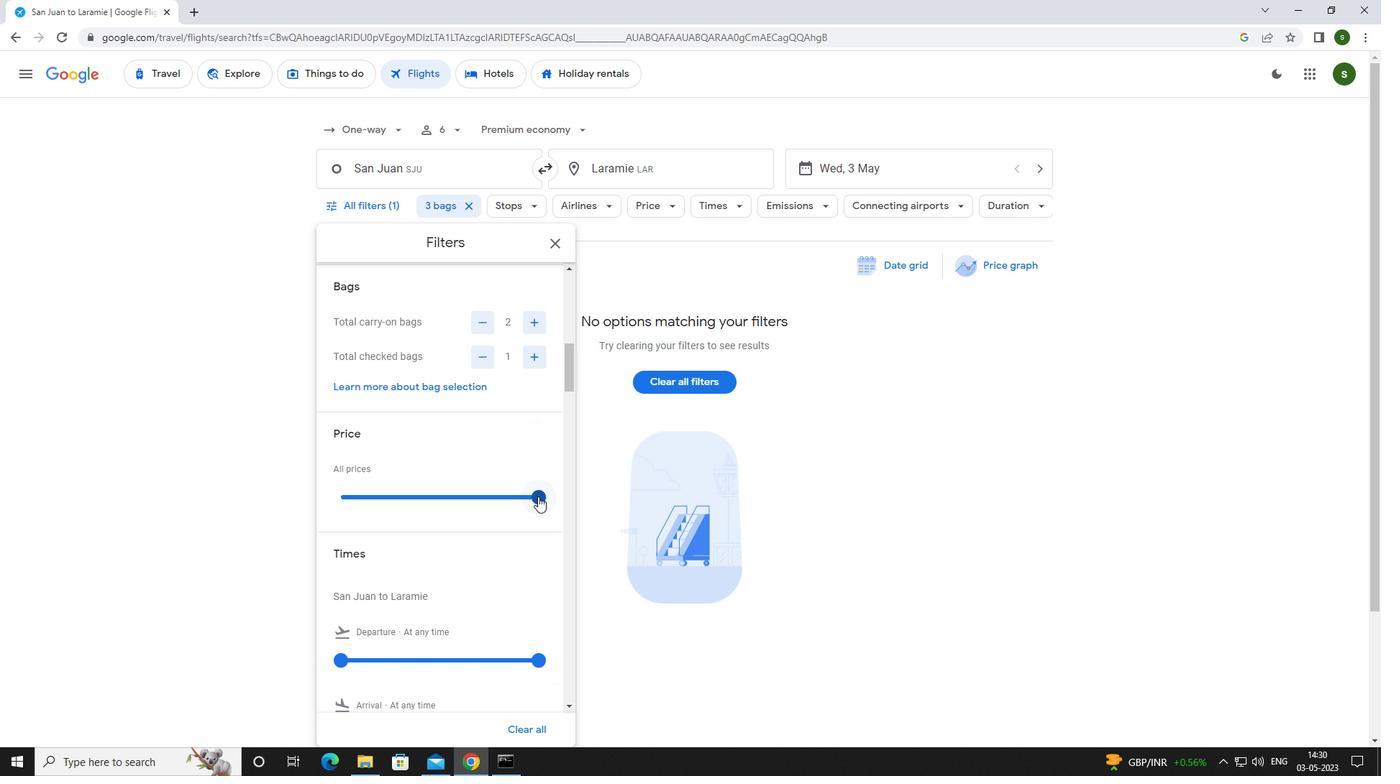 
Action: Mouse moved to (335, 520)
Screenshot: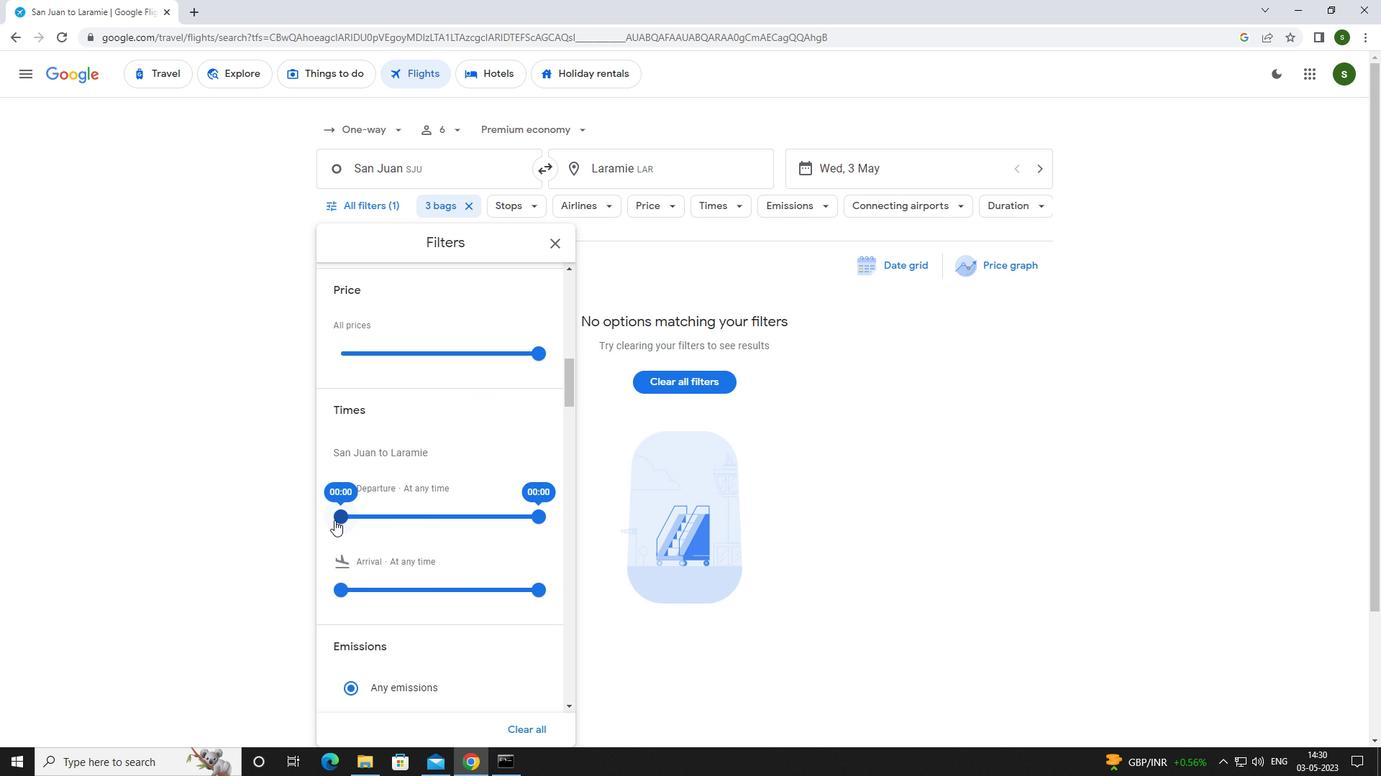 
Action: Mouse pressed left at (335, 520)
Screenshot: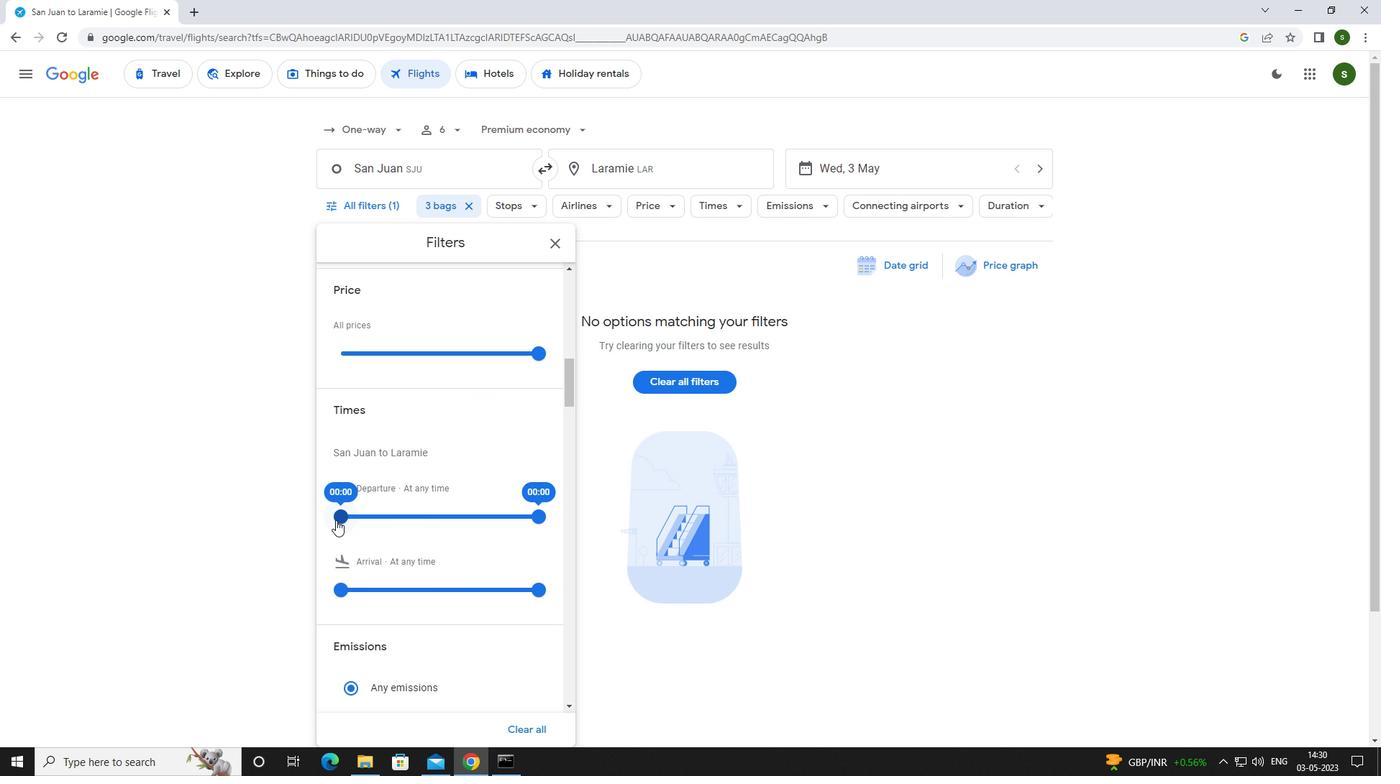 
Action: Mouse moved to (789, 453)
Screenshot: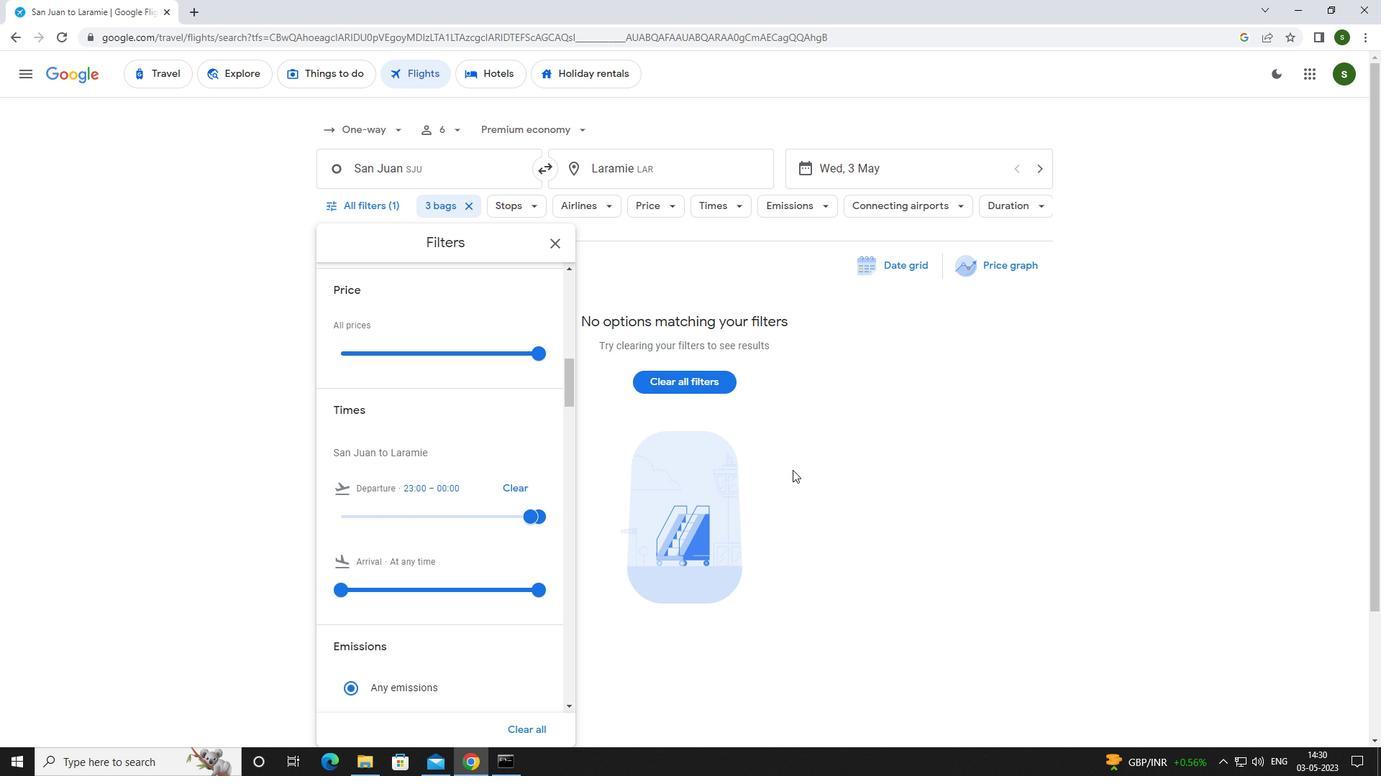 
Action: Mouse pressed left at (789, 453)
Screenshot: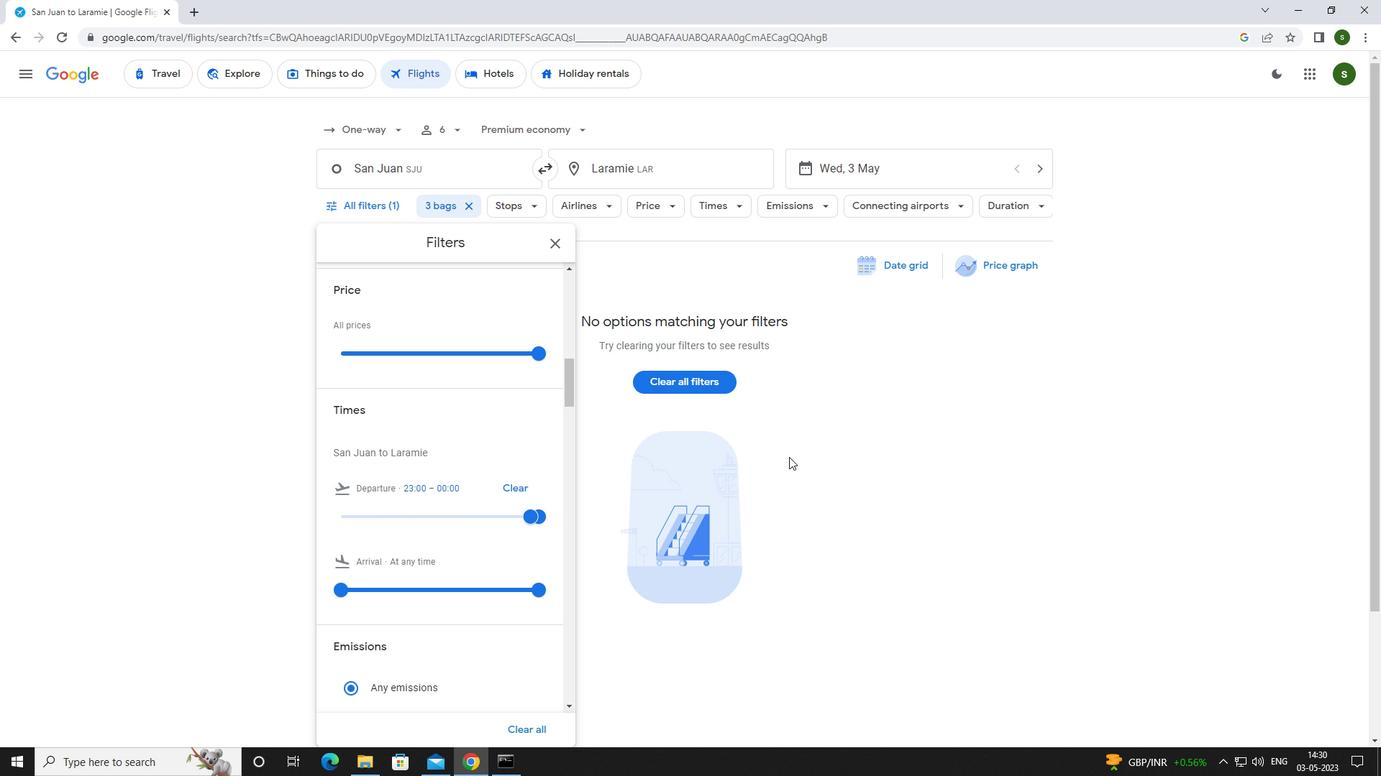 
Action: Mouse moved to (789, 443)
Screenshot: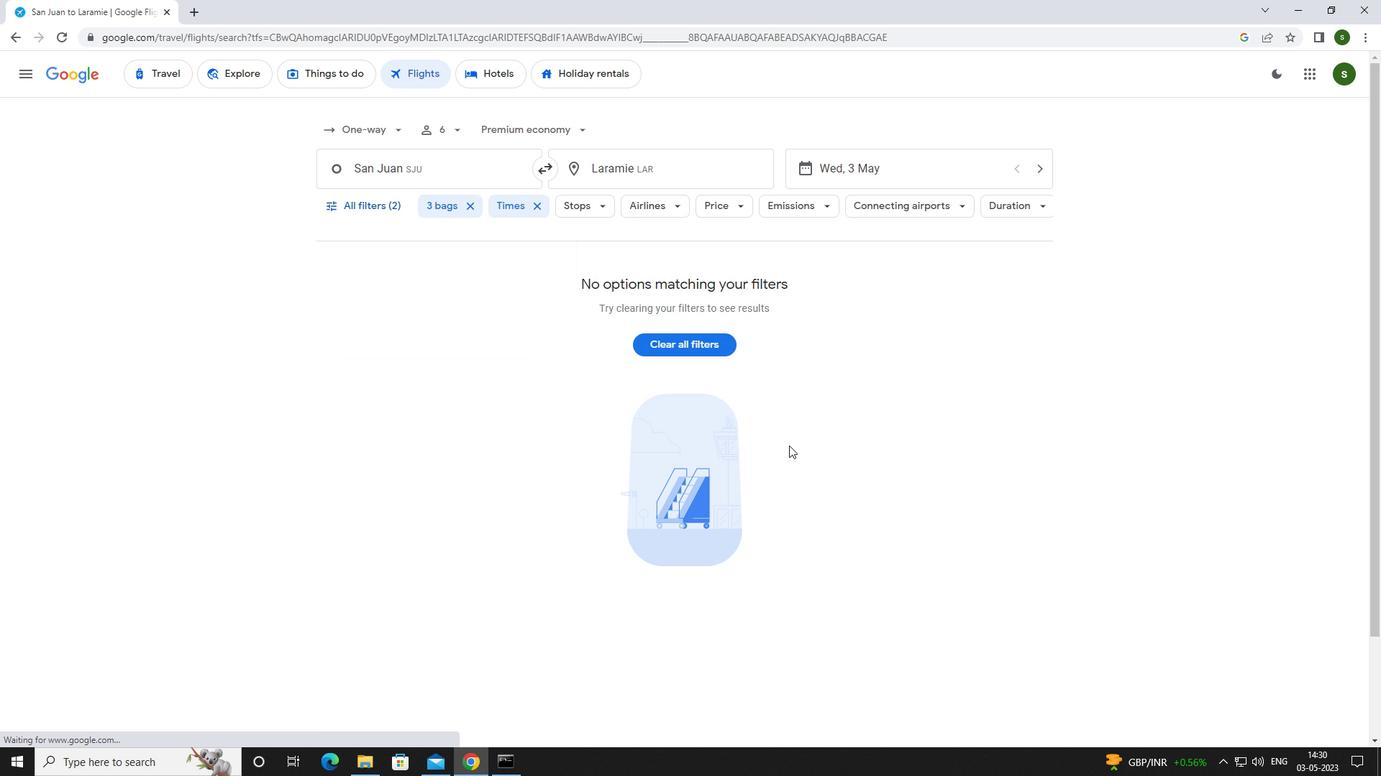 
